 Task: Add a signature Melinda Young containing With heartfelt thanks and warm wishes, Melinda Young to email address softage.6@softage.net and add a folder Life insurance
Action: Mouse moved to (146, 137)
Screenshot: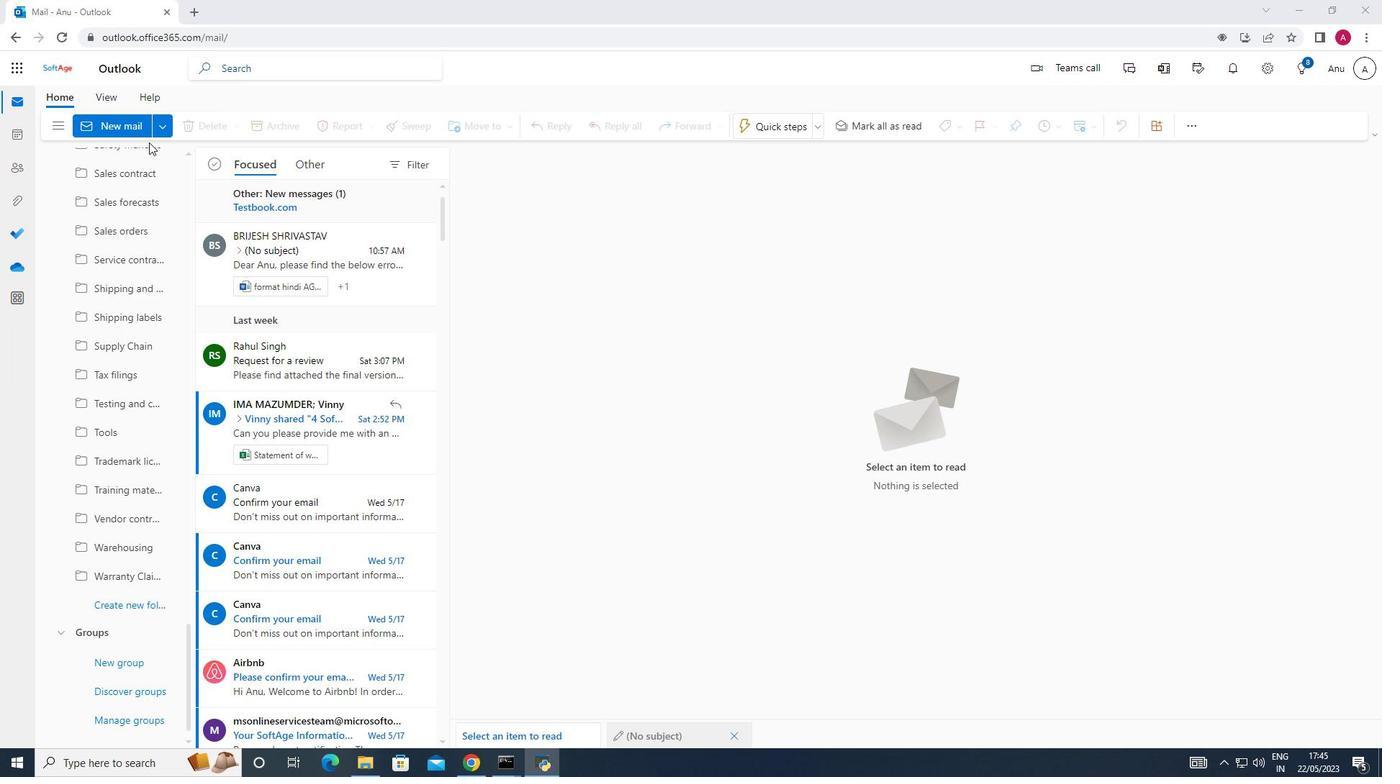 
Action: Mouse pressed left at (146, 137)
Screenshot: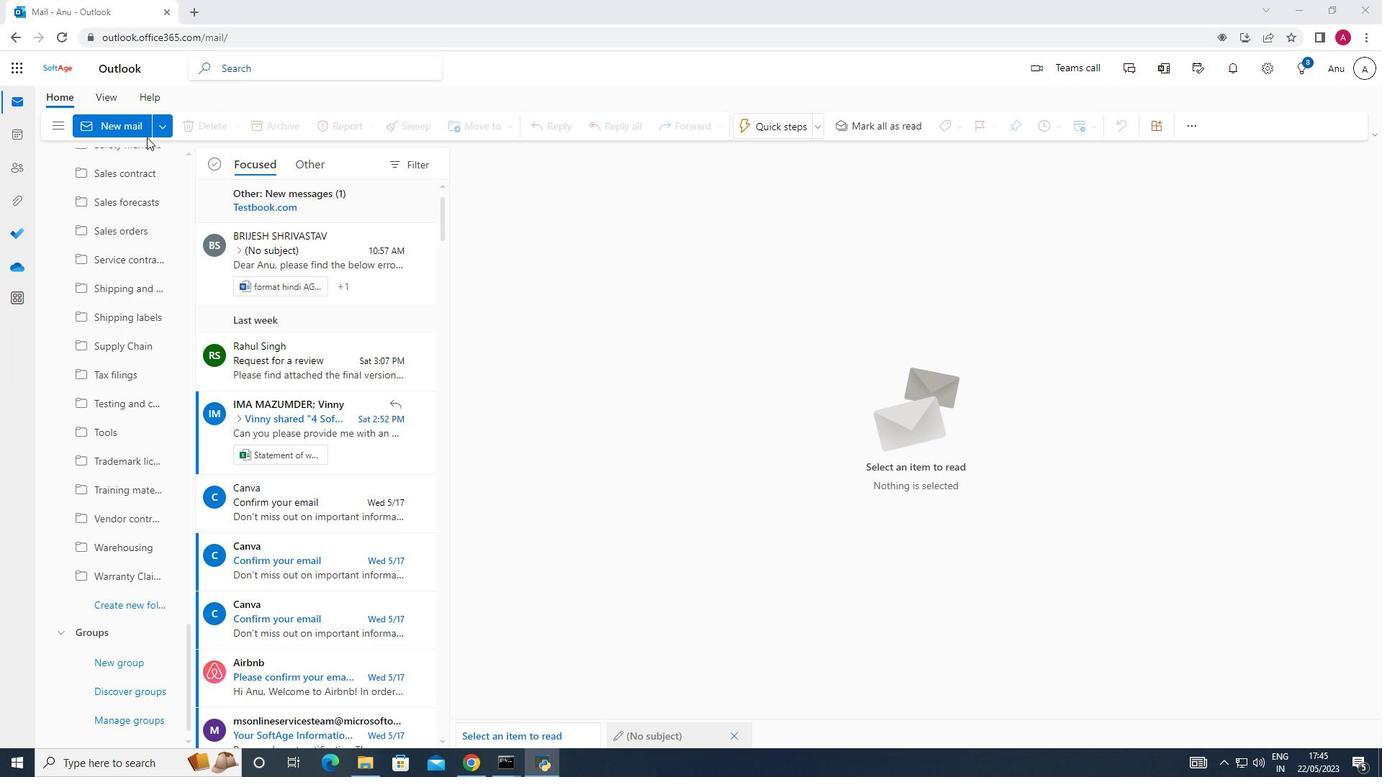 
Action: Mouse moved to (912, 131)
Screenshot: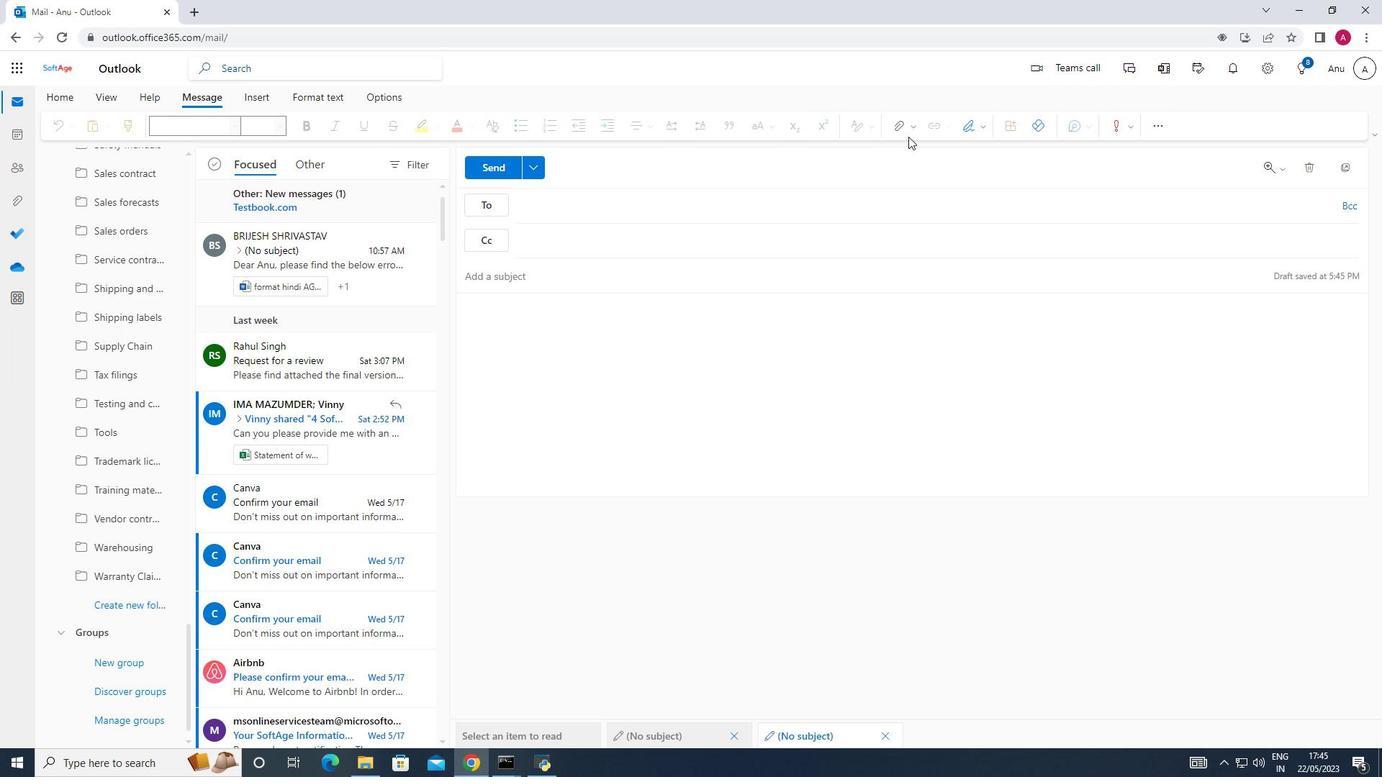 
Action: Mouse pressed left at (912, 131)
Screenshot: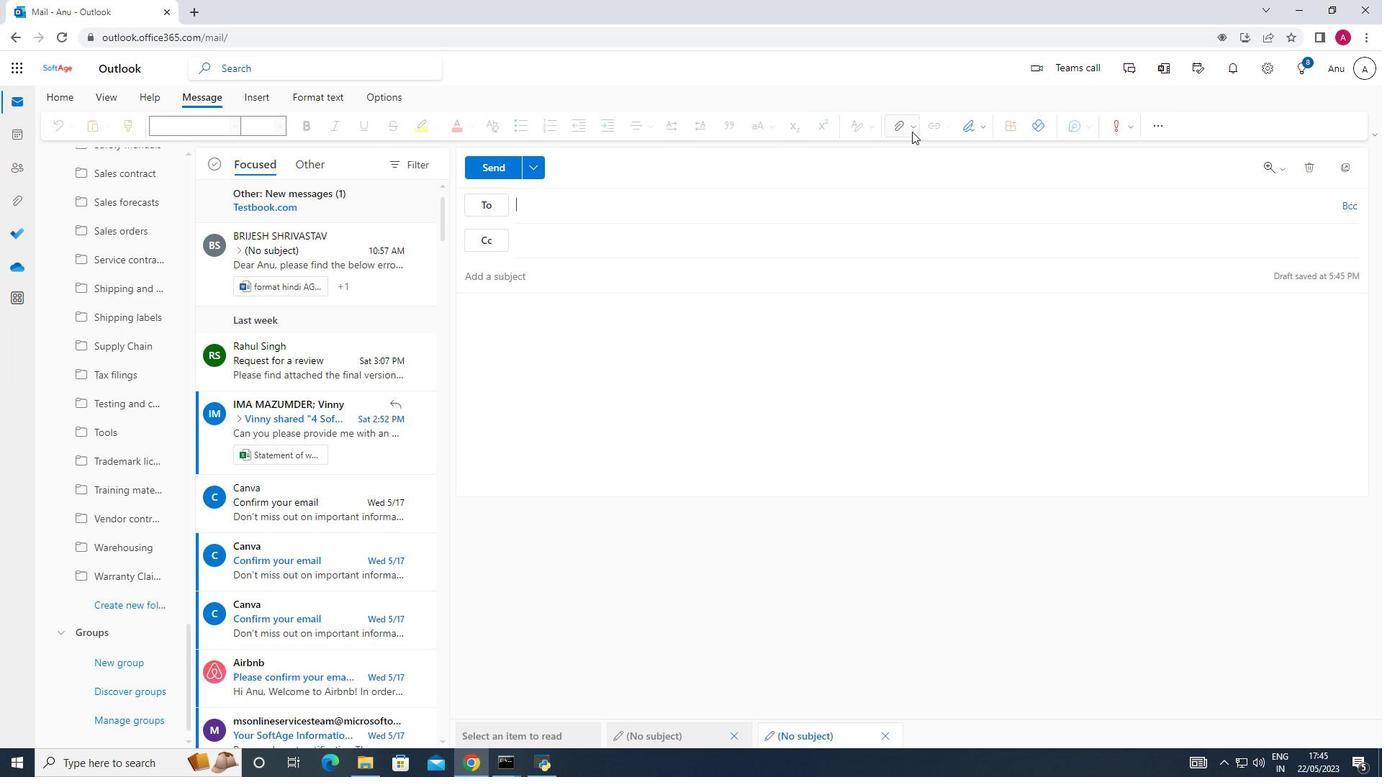 
Action: Mouse moved to (980, 129)
Screenshot: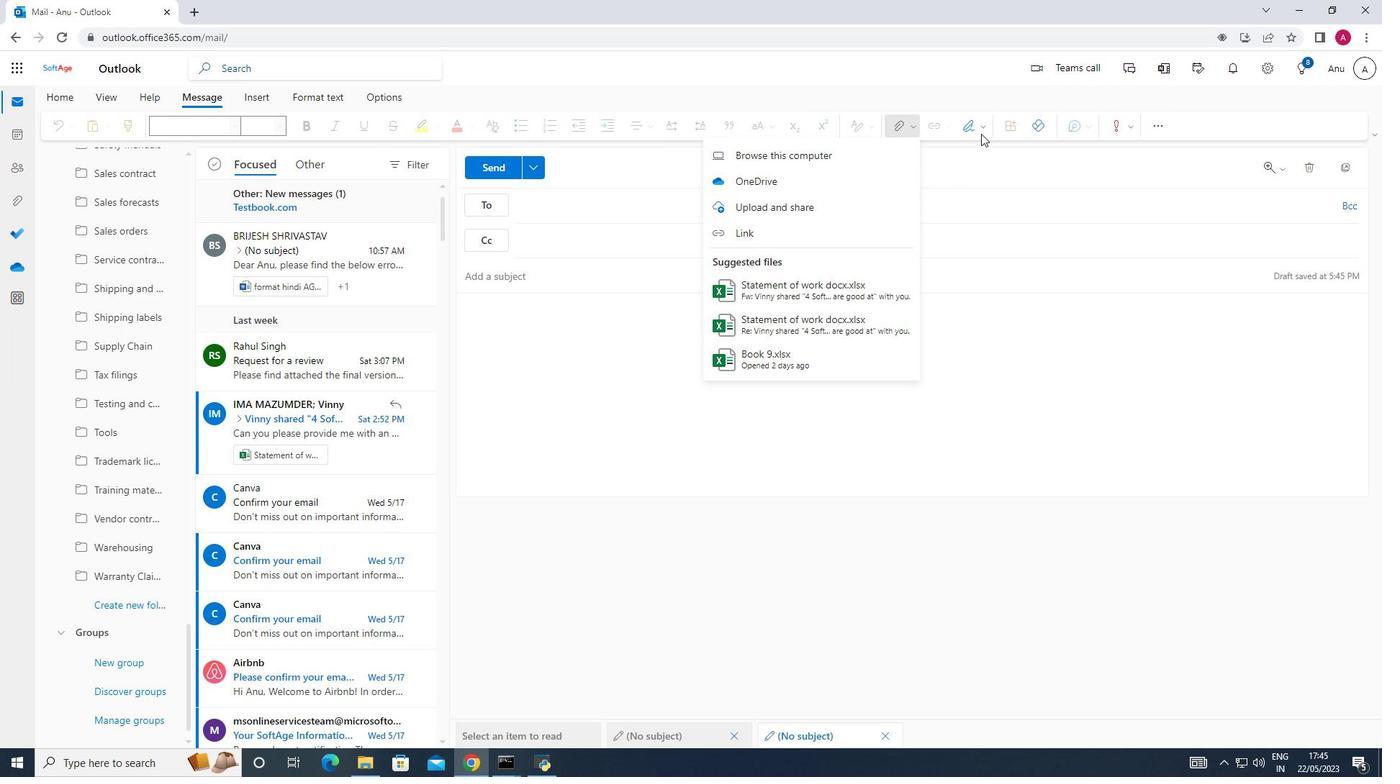 
Action: Mouse pressed left at (980, 129)
Screenshot: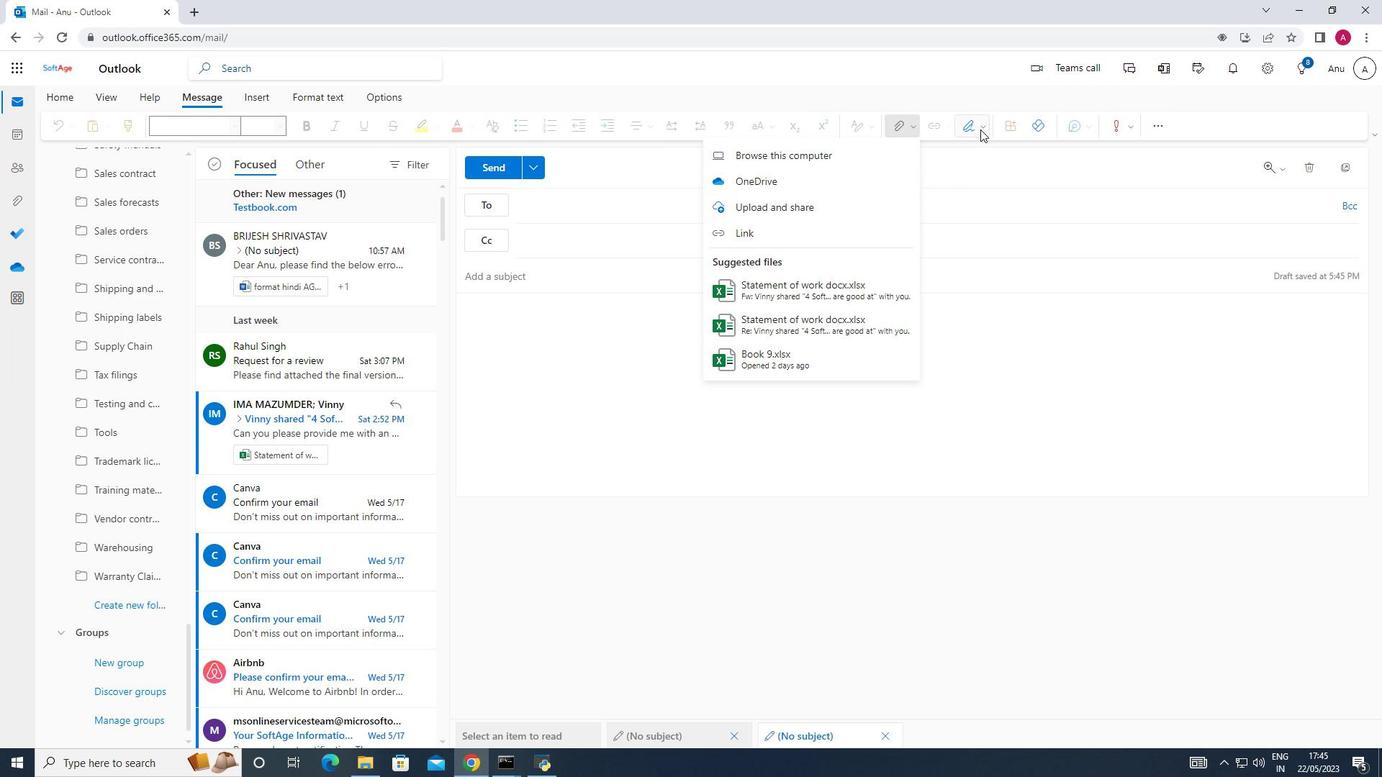 
Action: Mouse moved to (953, 190)
Screenshot: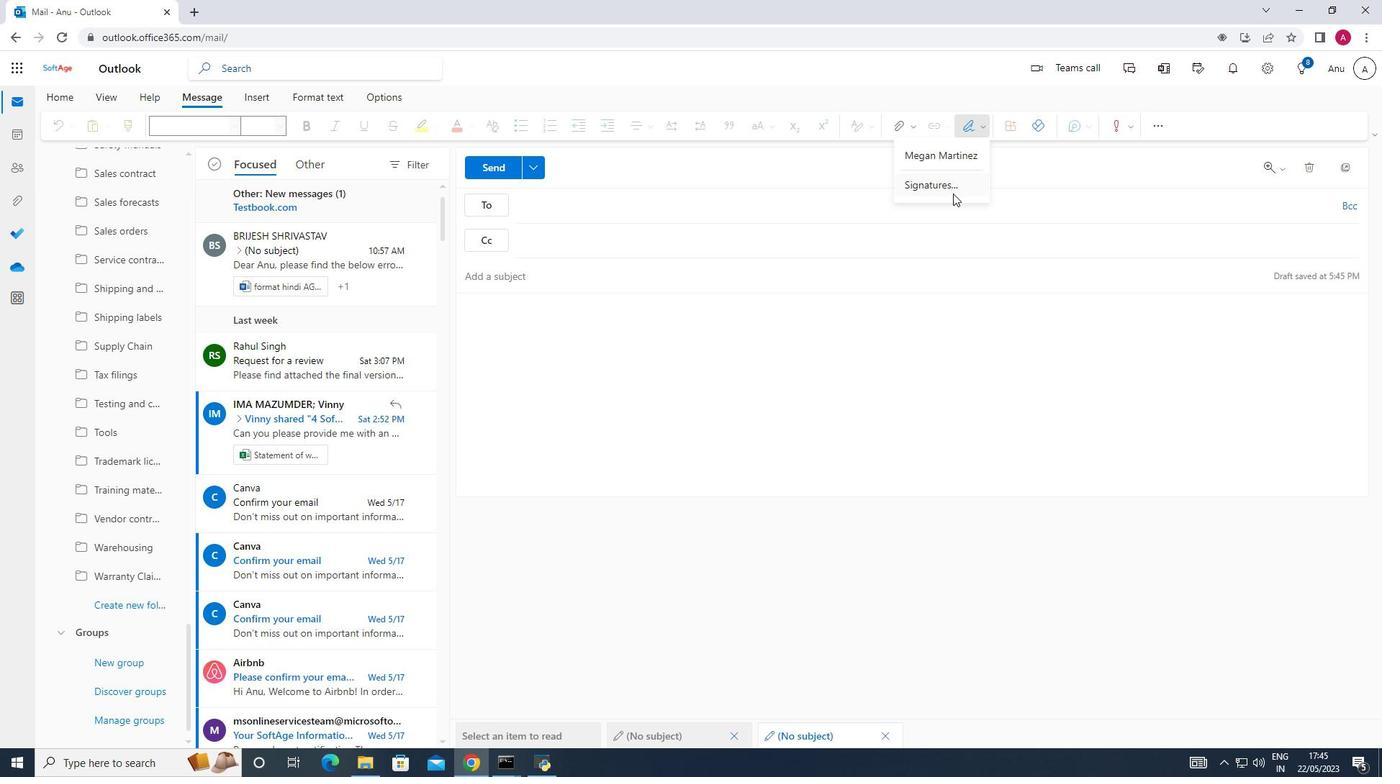 
Action: Mouse pressed left at (953, 190)
Screenshot: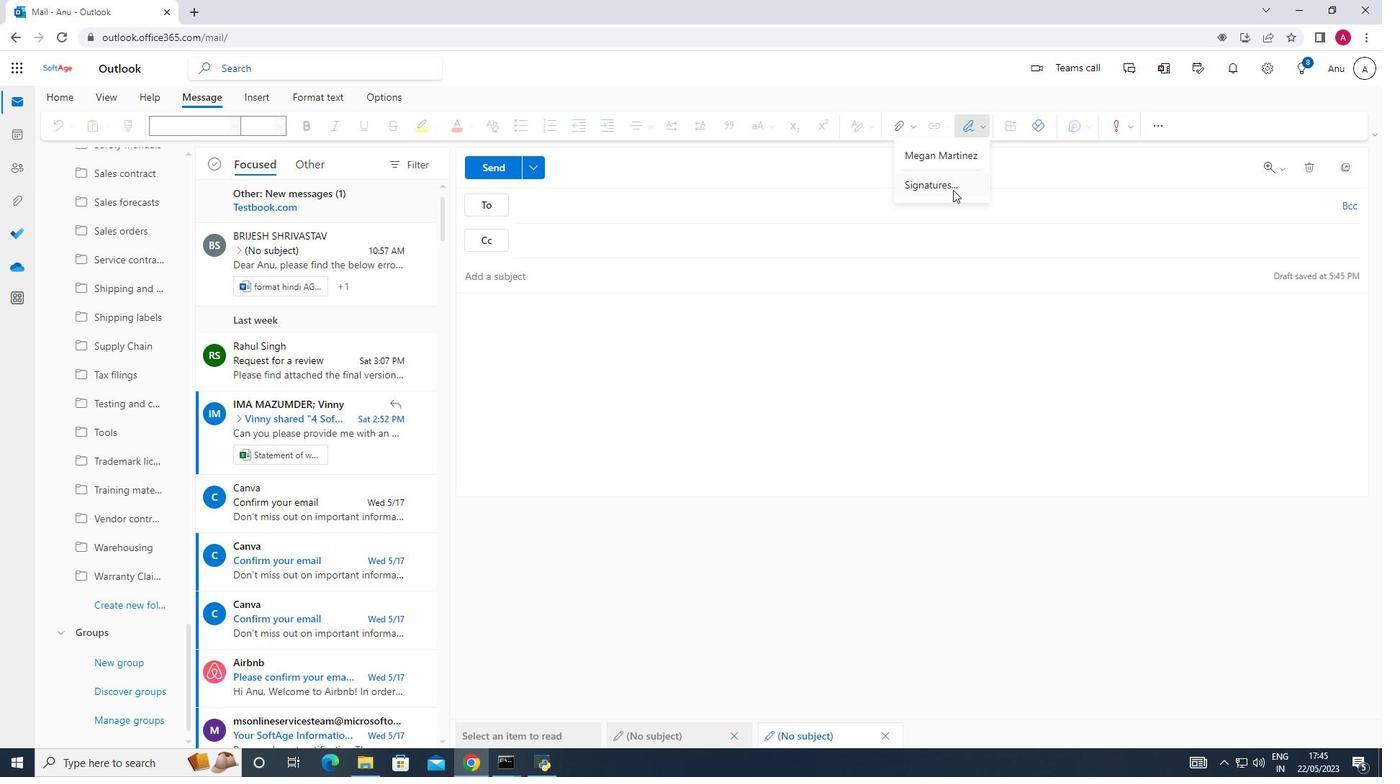 
Action: Mouse moved to (975, 233)
Screenshot: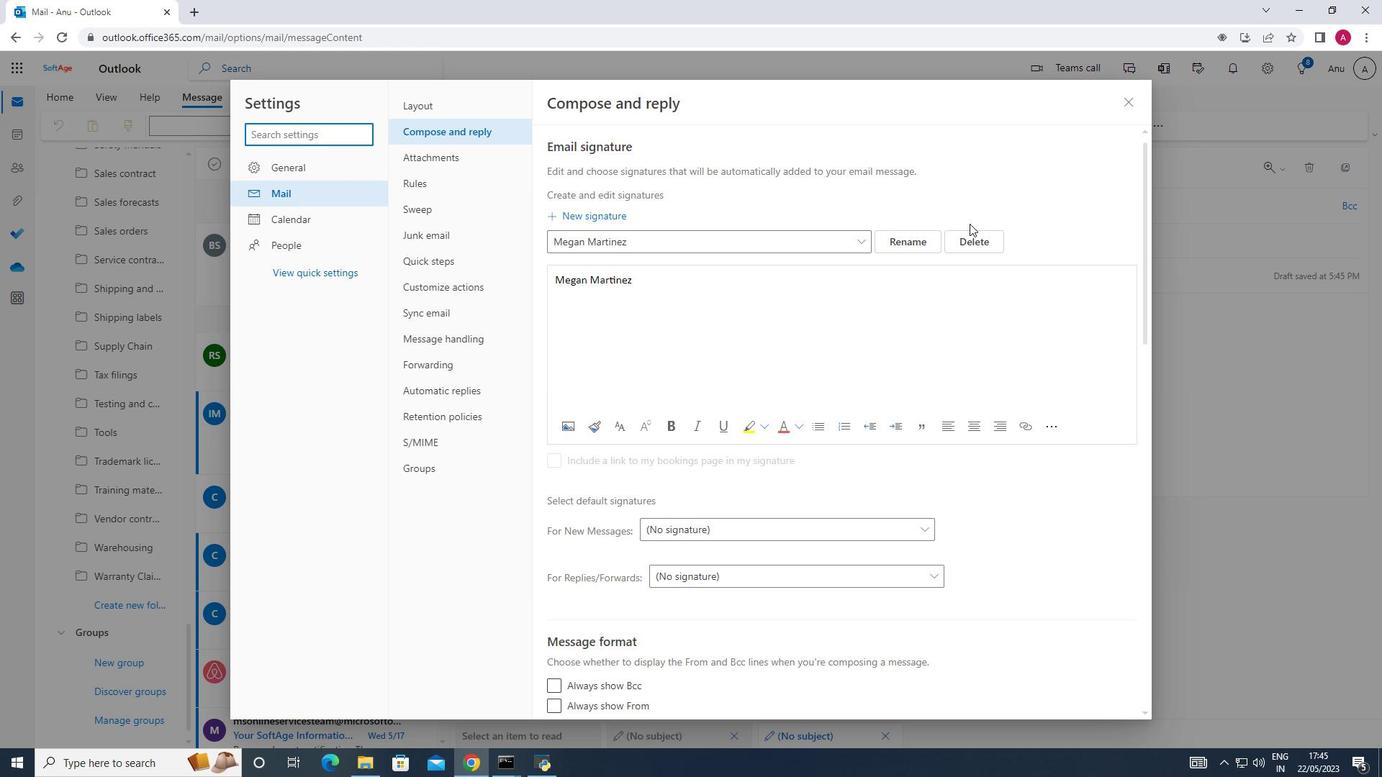 
Action: Mouse pressed left at (975, 233)
Screenshot: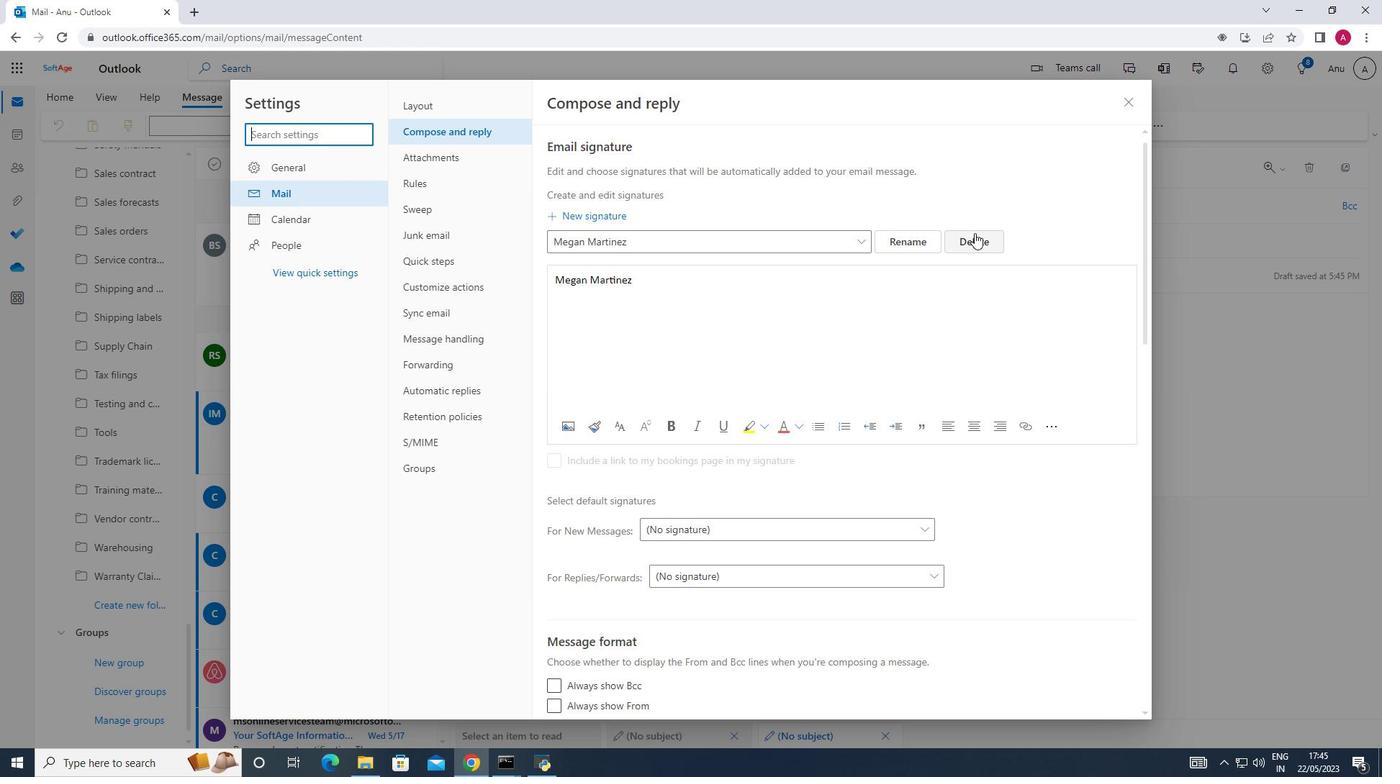 
Action: Mouse moved to (576, 244)
Screenshot: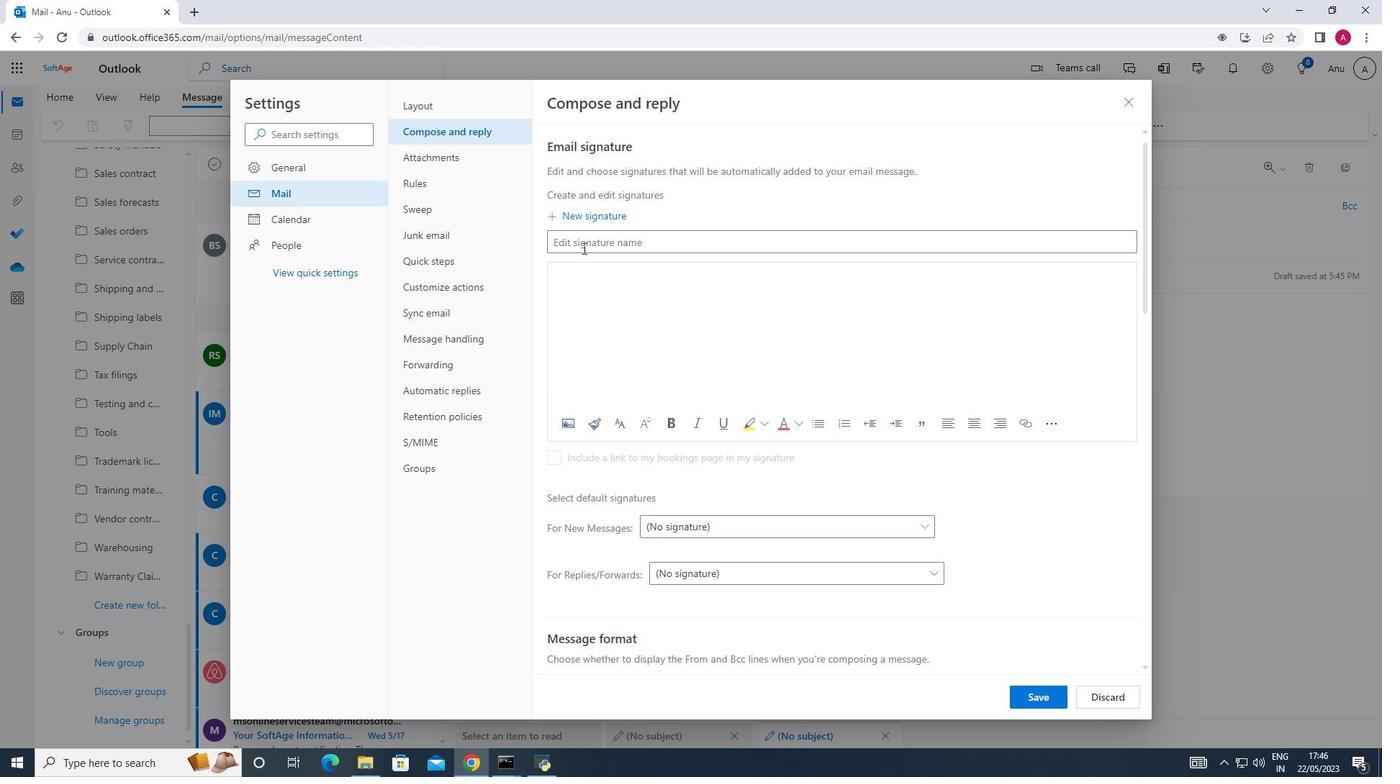 
Action: Mouse pressed left at (576, 244)
Screenshot: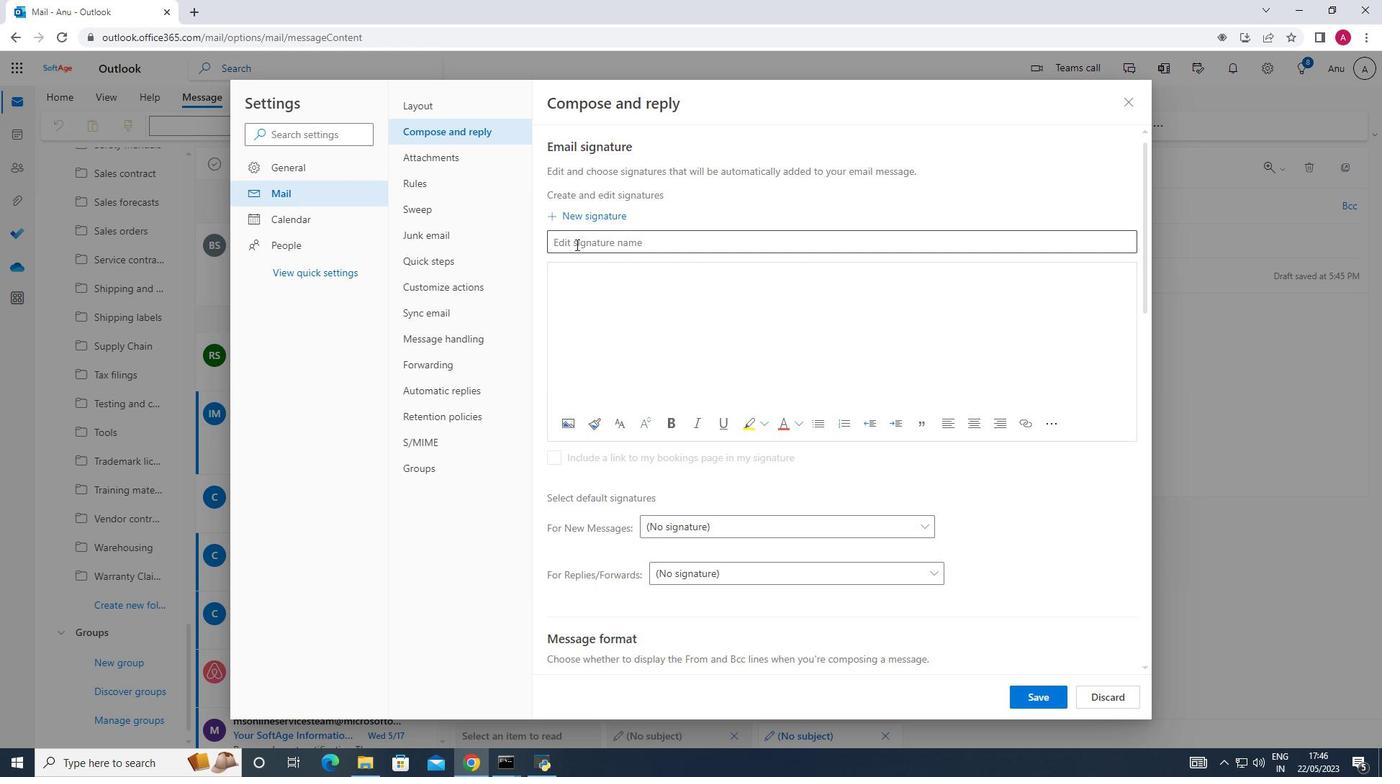 
Action: Key pressed <Key.shift_r>Melinda<Key.space><Key.shift>Young
Screenshot: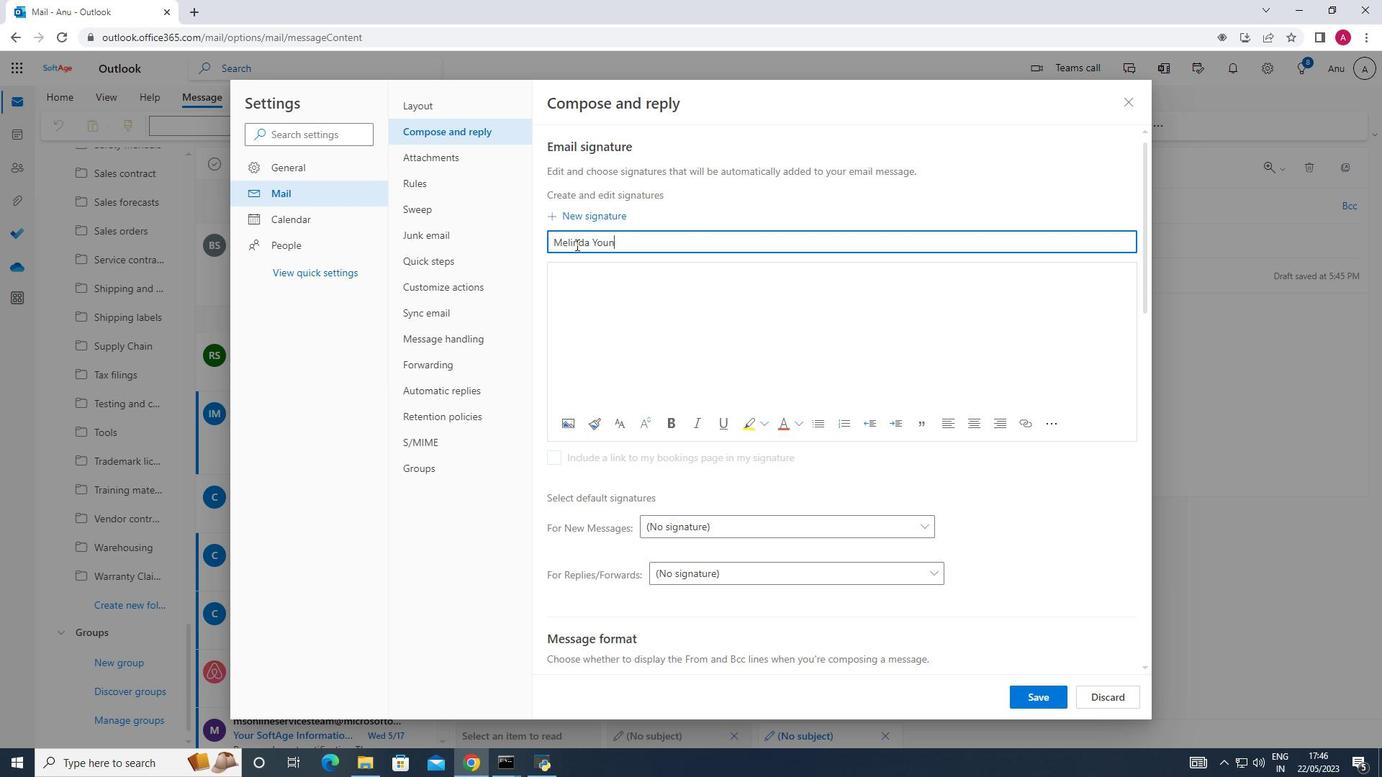 
Action: Mouse moved to (565, 270)
Screenshot: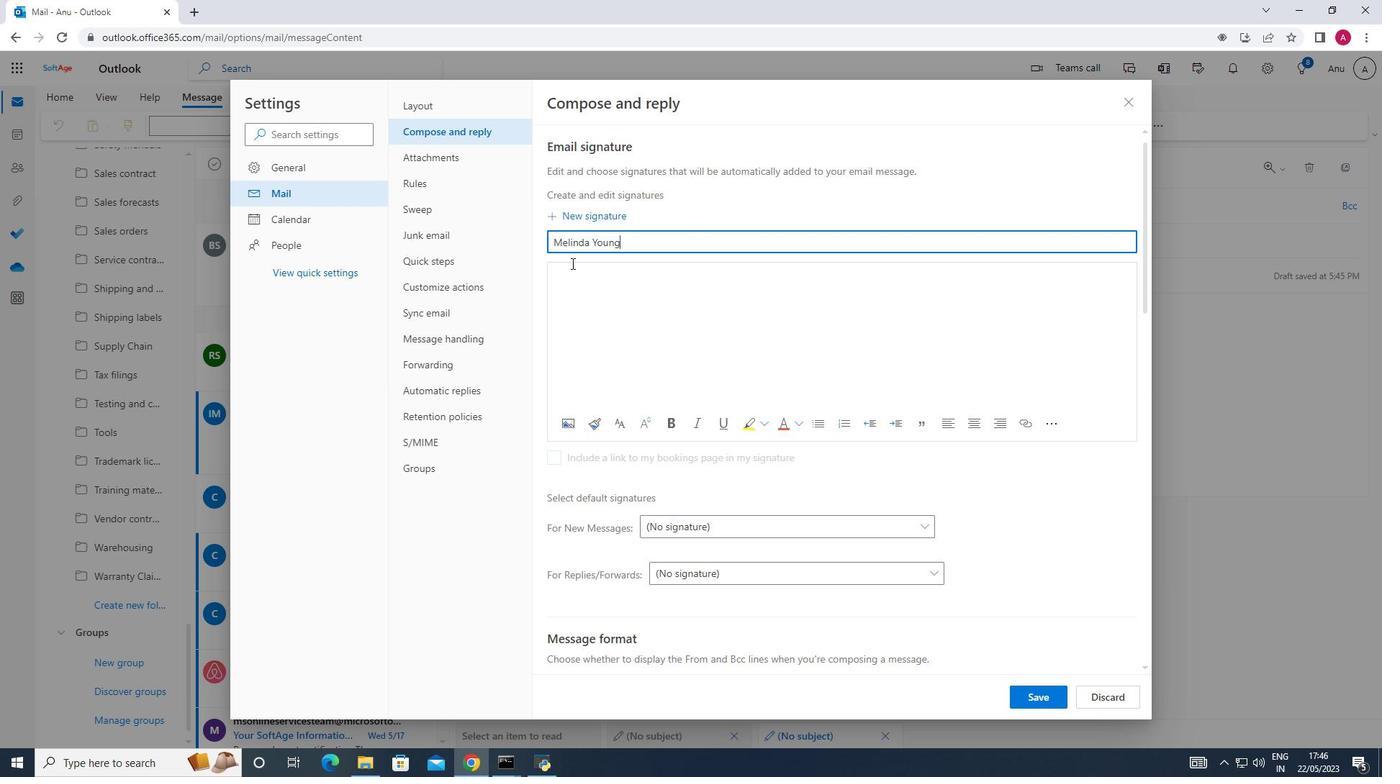 
Action: Mouse pressed left at (565, 270)
Screenshot: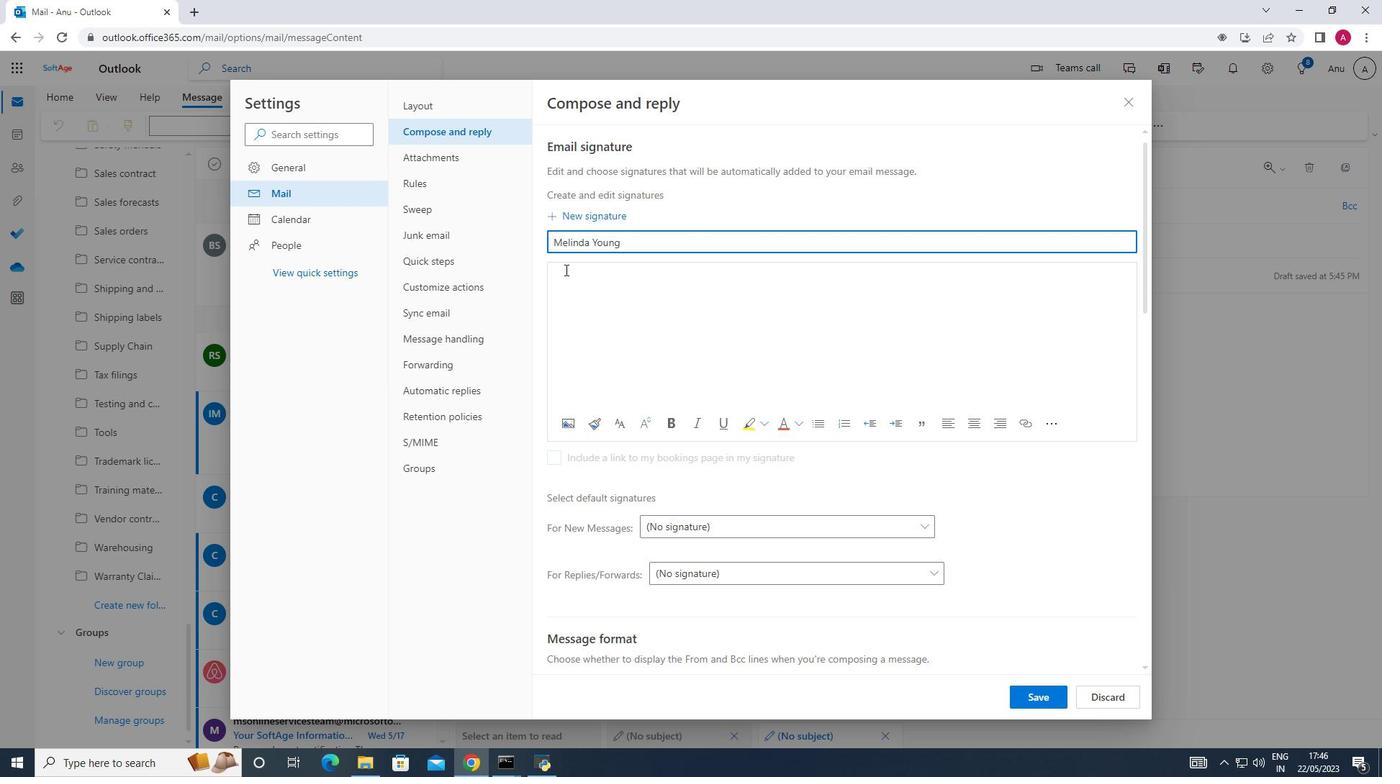 
Action: Key pressed <Key.shift_r>Melinda<Key.space><Key.shift_r><Key.shift_r><Key.shift_r><Key.shift_r><Key.shift_r><Key.shift_r><Key.shift_r><Key.shift_r><Key.shift_r><Key.shift_r><Key.shift_r><Key.shift_r><Key.shift_r><Key.shift_r><Key.shift_r><Key.shift_r><Key.shift_r><Key.shift_r><Key.shift_r><Key.shift_r><Key.shift_r><Key.shift_r><Key.shift_r><Key.shift_r><Key.shift_r>Young
Screenshot: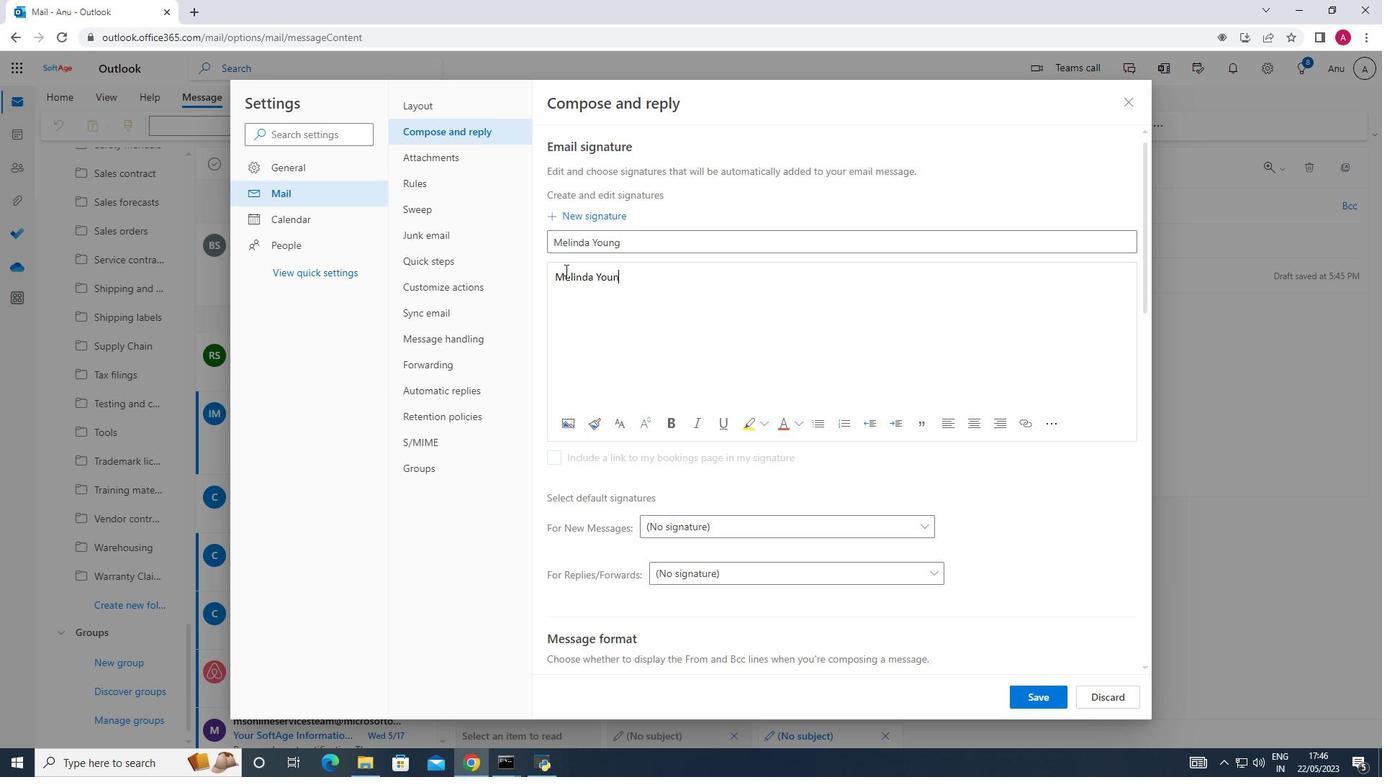 
Action: Mouse moved to (1029, 699)
Screenshot: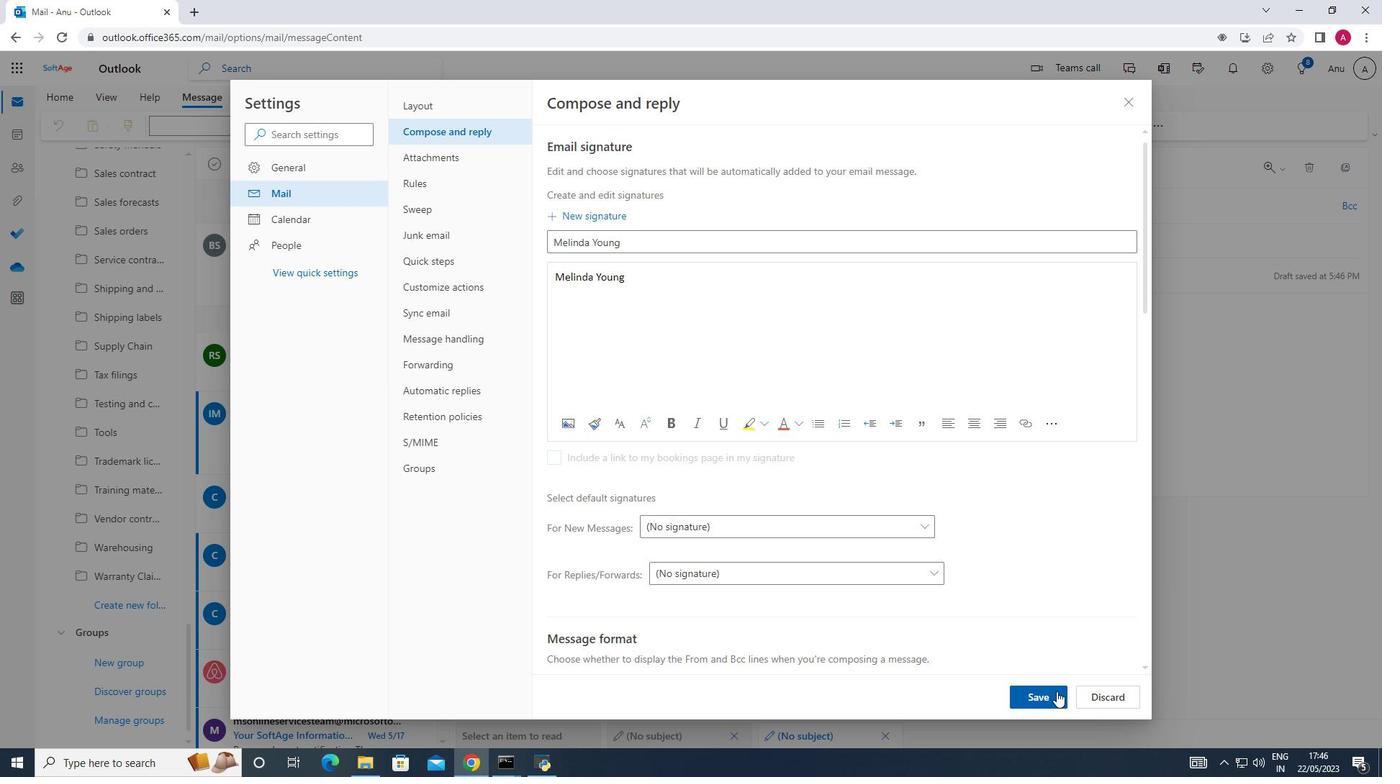 
Action: Mouse pressed left at (1029, 699)
Screenshot: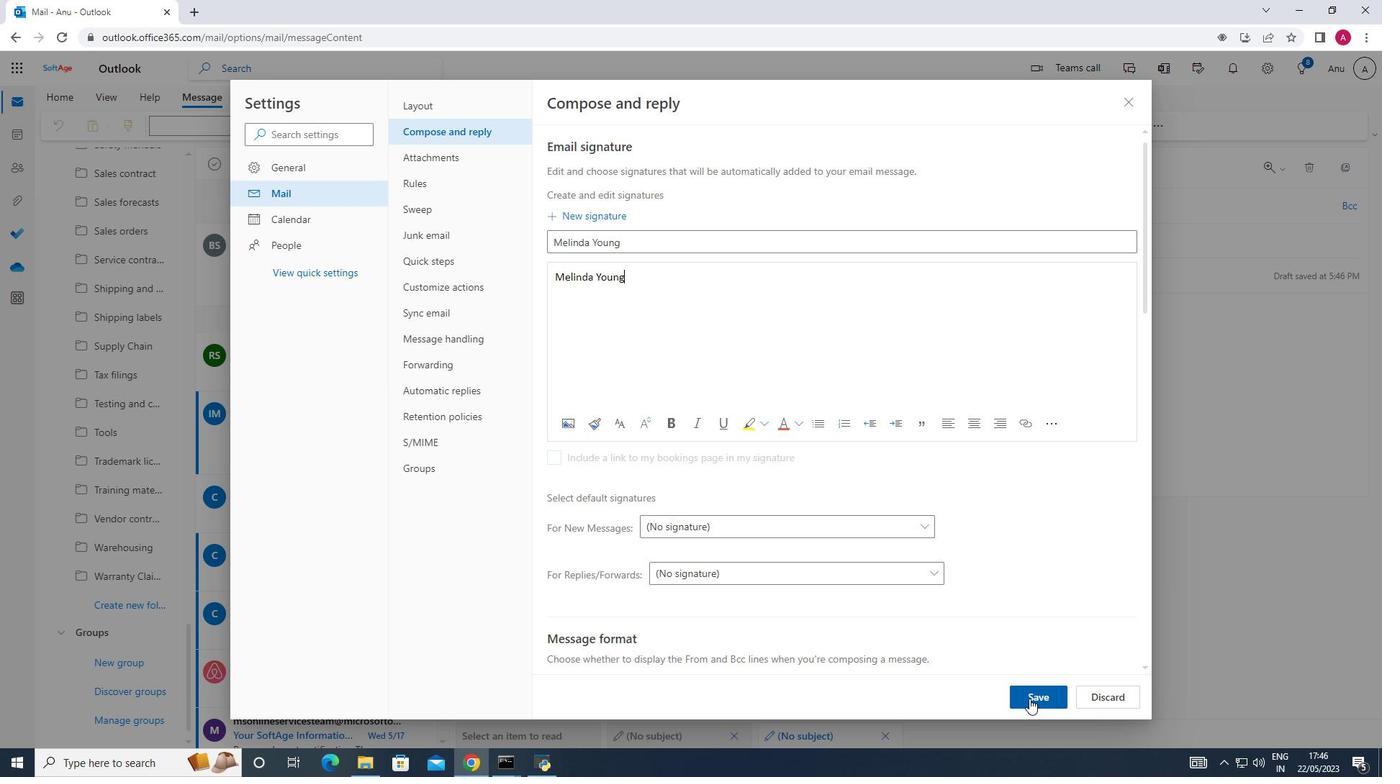 
Action: Mouse moved to (1126, 105)
Screenshot: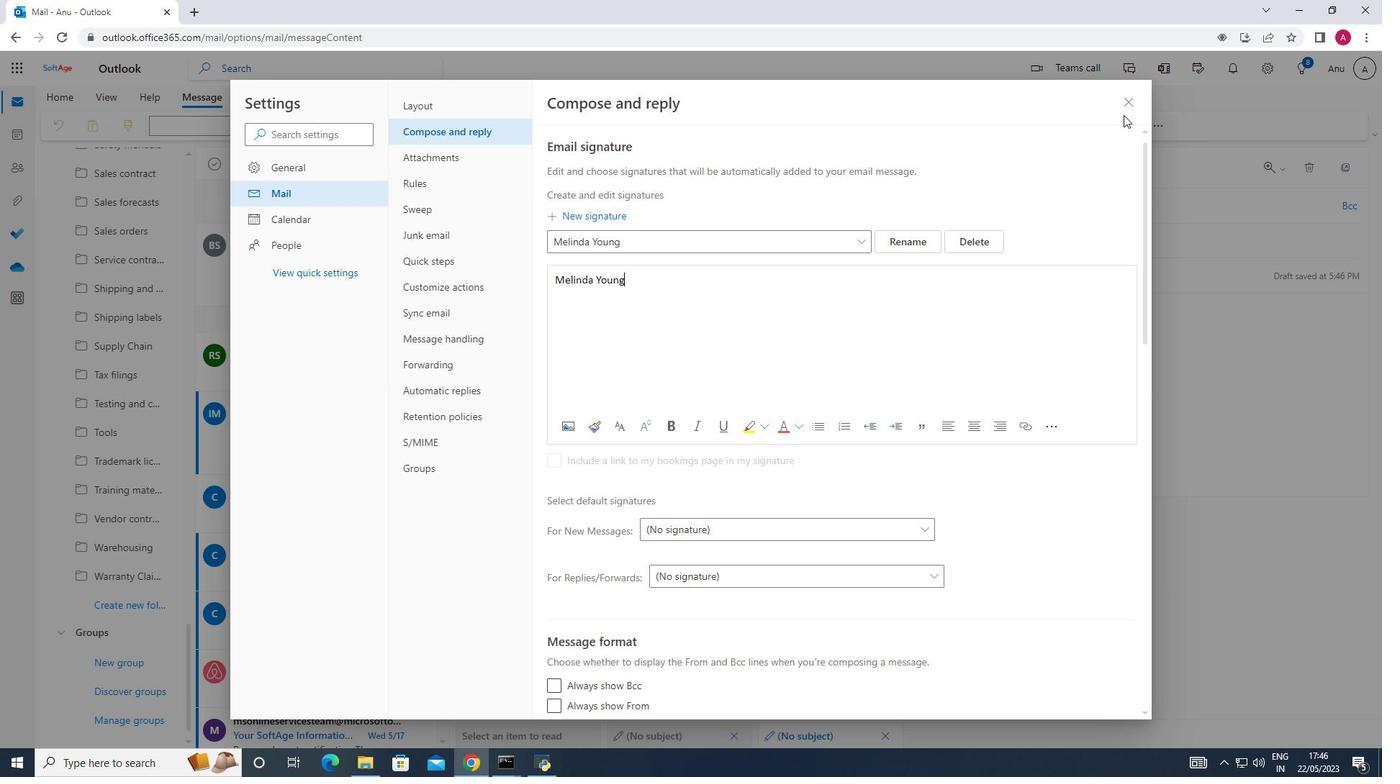 
Action: Mouse pressed left at (1126, 105)
Screenshot: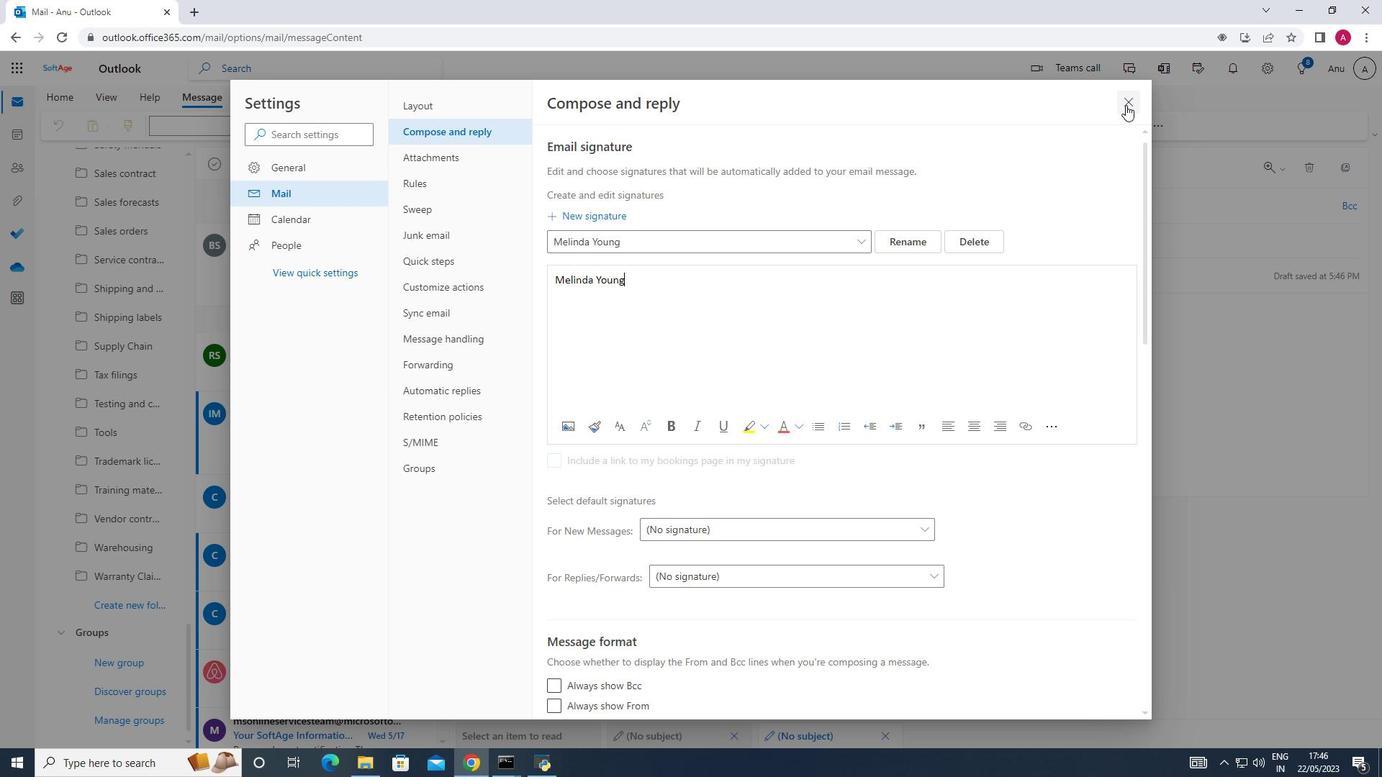 
Action: Mouse moved to (989, 128)
Screenshot: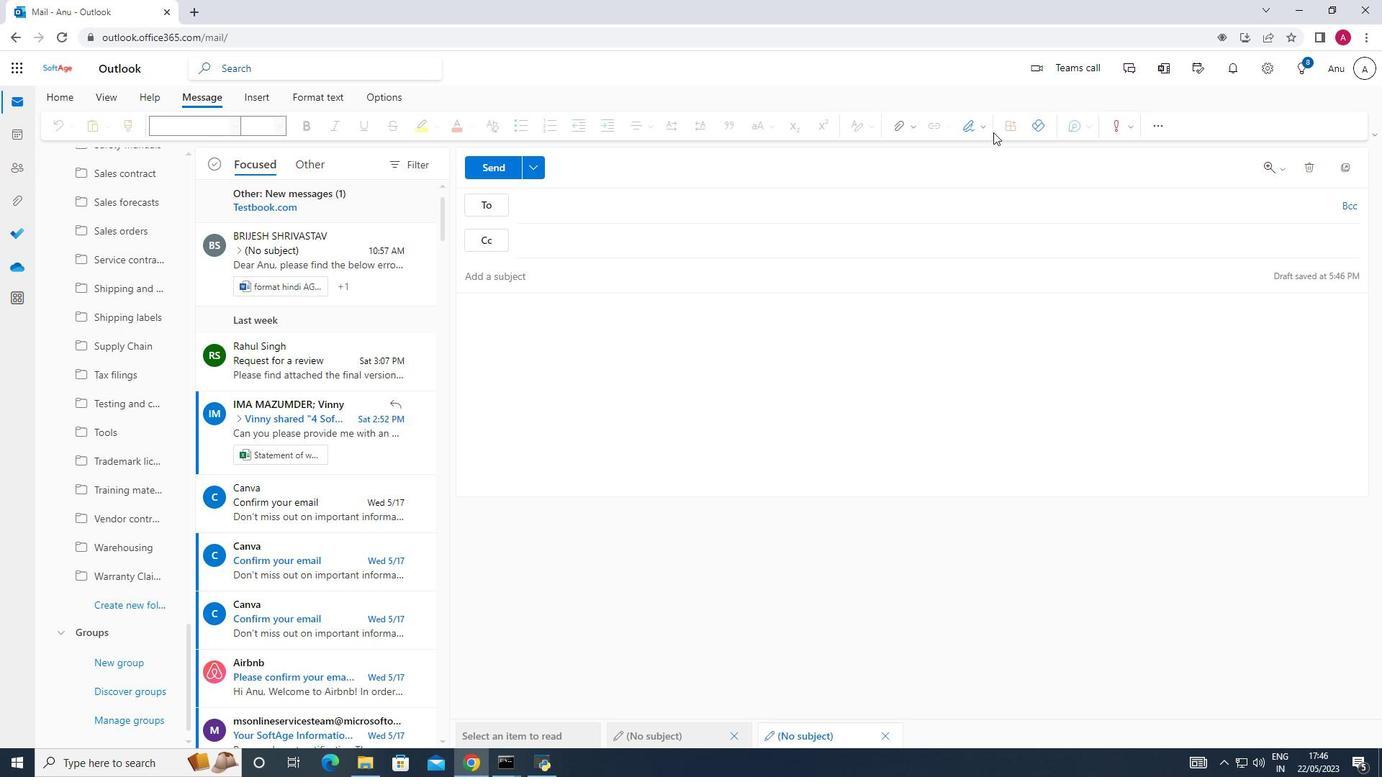 
Action: Mouse pressed left at (989, 128)
Screenshot: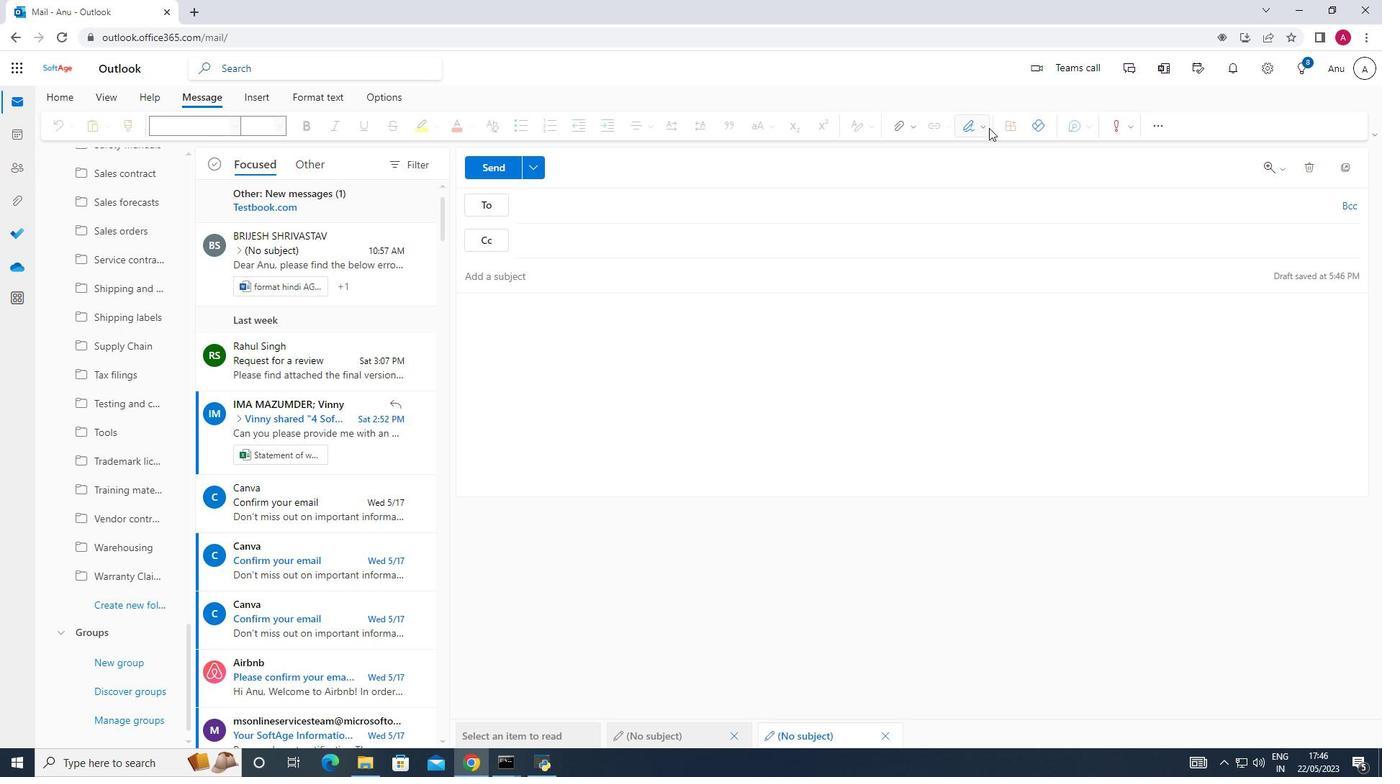 
Action: Mouse moved to (971, 149)
Screenshot: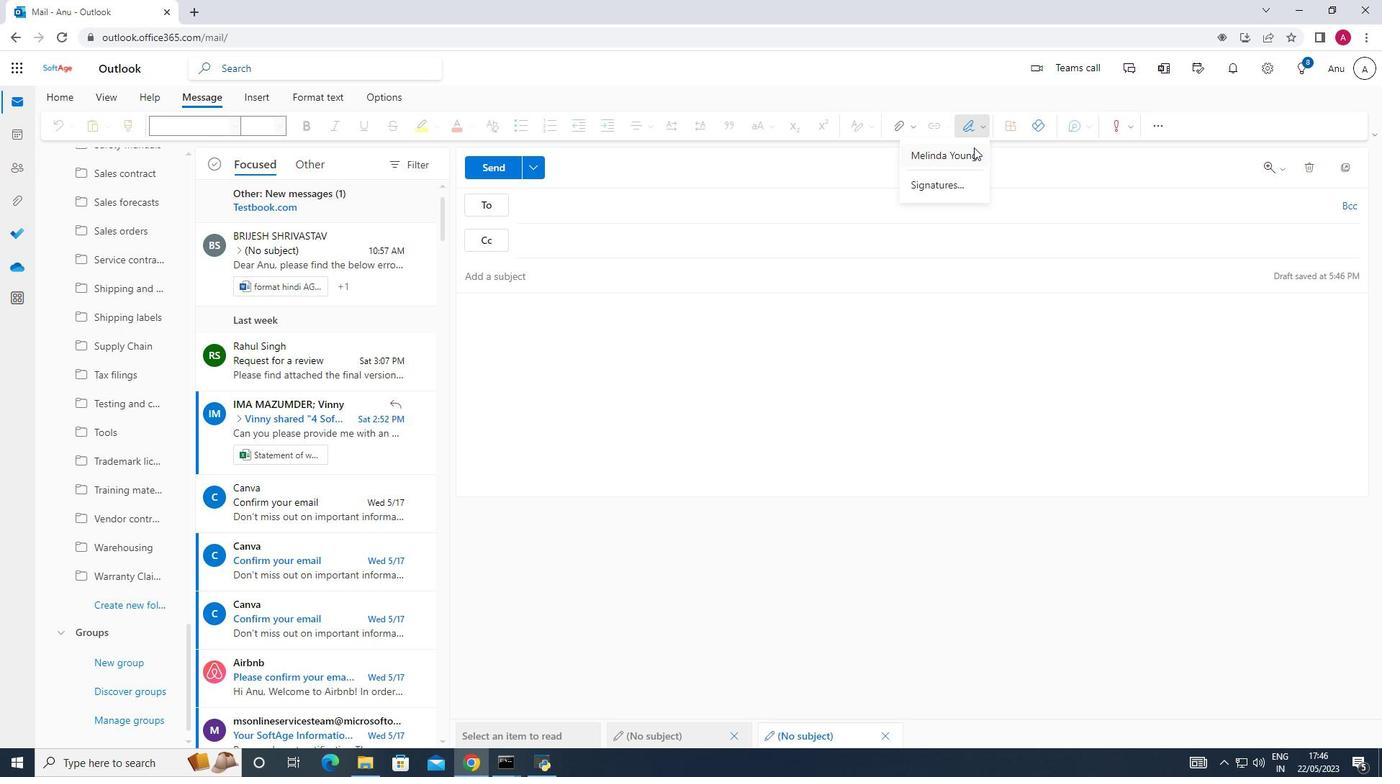 
Action: Mouse pressed left at (971, 149)
Screenshot: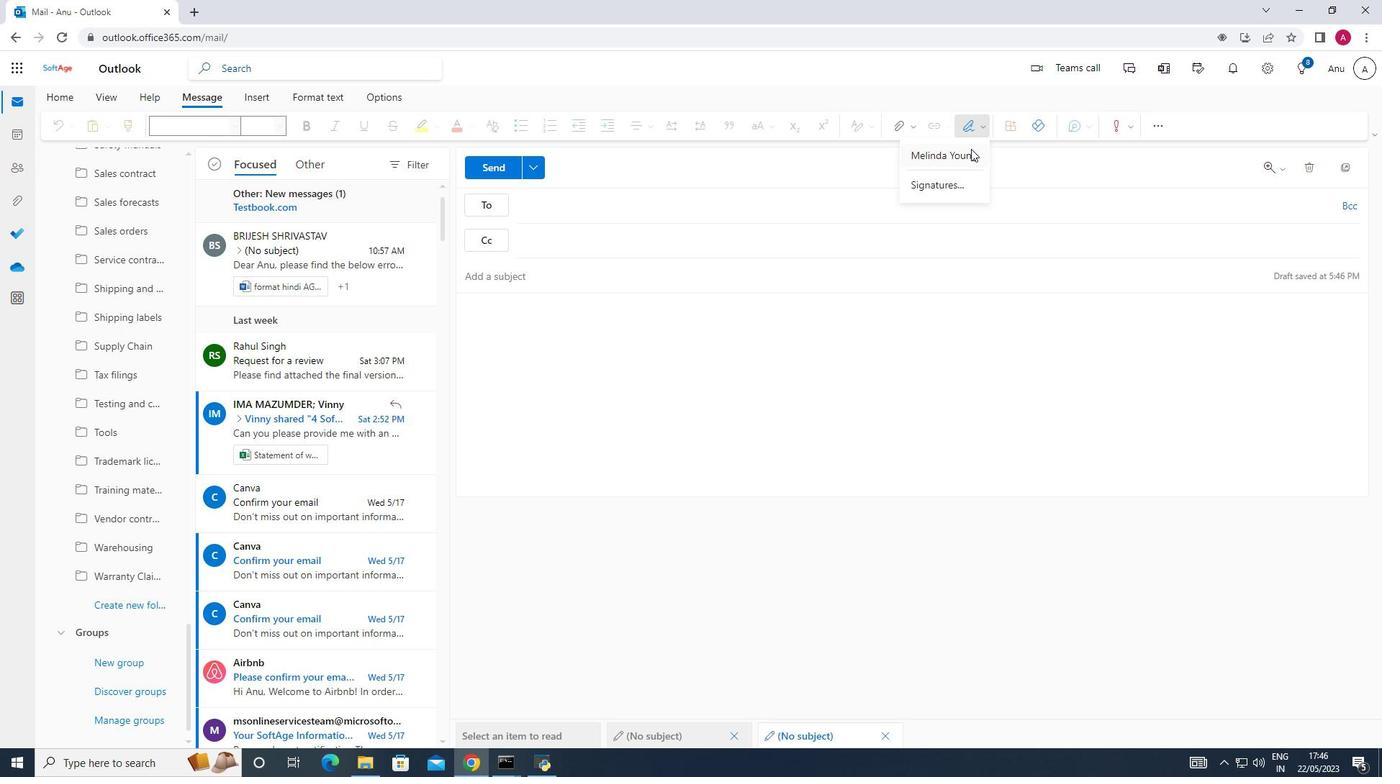 
Action: Mouse moved to (943, 174)
Screenshot: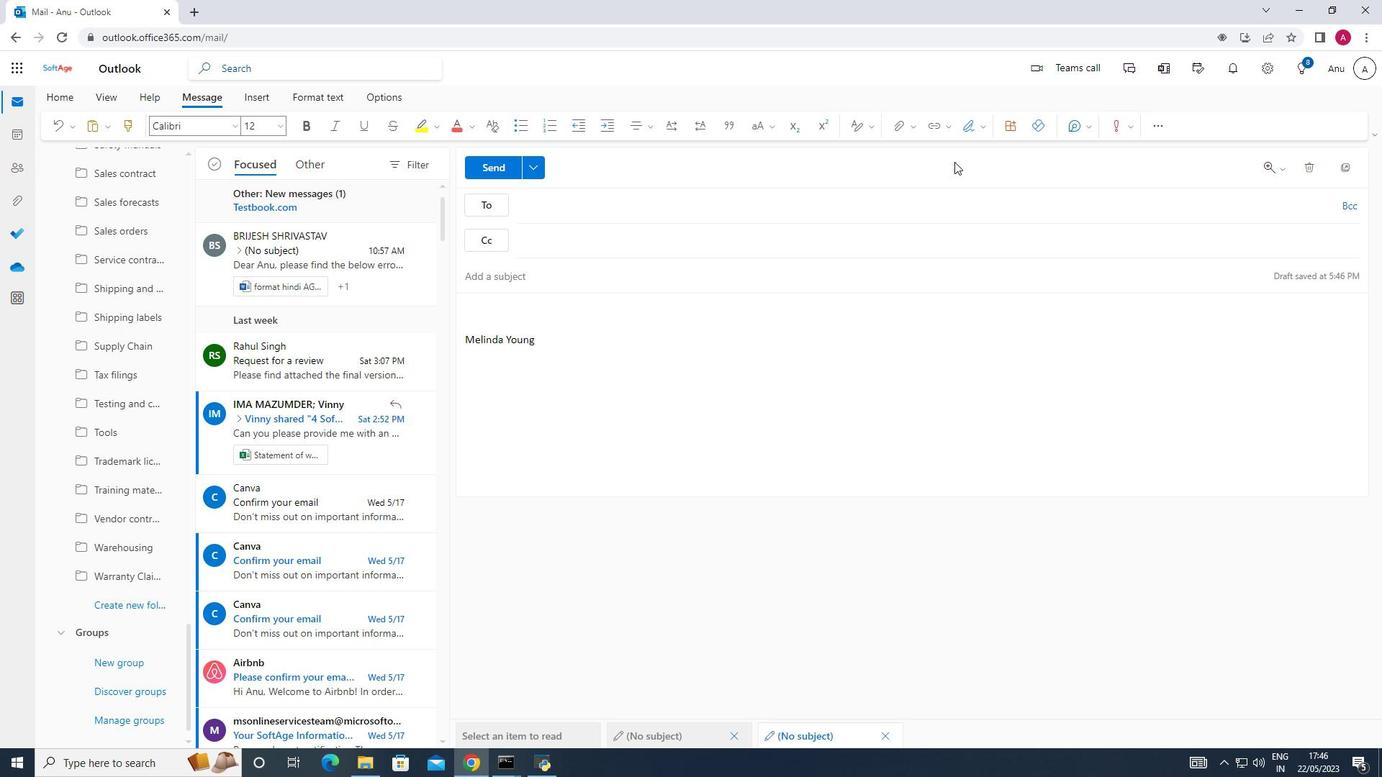
Action: Key pressed <Key.shift>Heartfelt<Key.space>thanks<Key.space>and<Key.space>warm<Key.space>wishes.
Screenshot: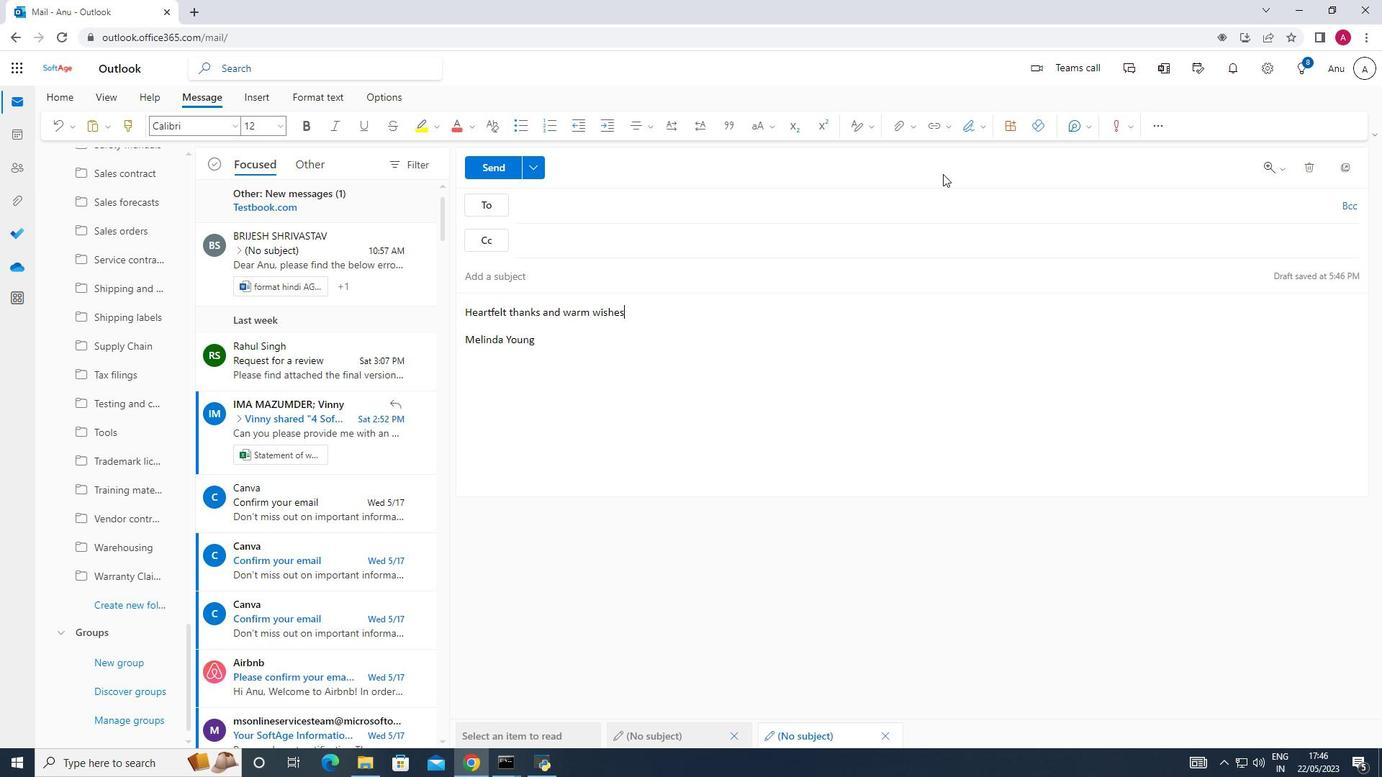 
Action: Mouse moved to (602, 213)
Screenshot: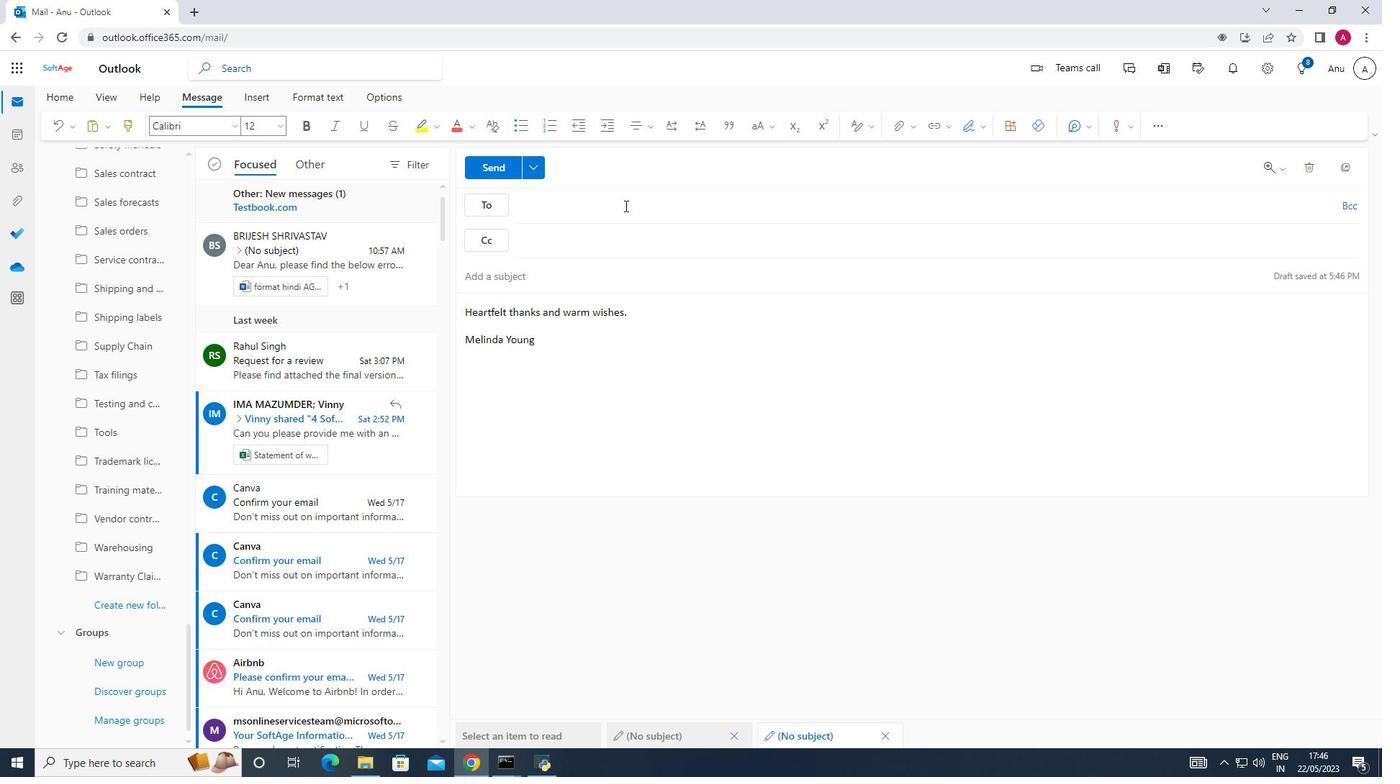 
Action: Mouse pressed left at (602, 213)
Screenshot: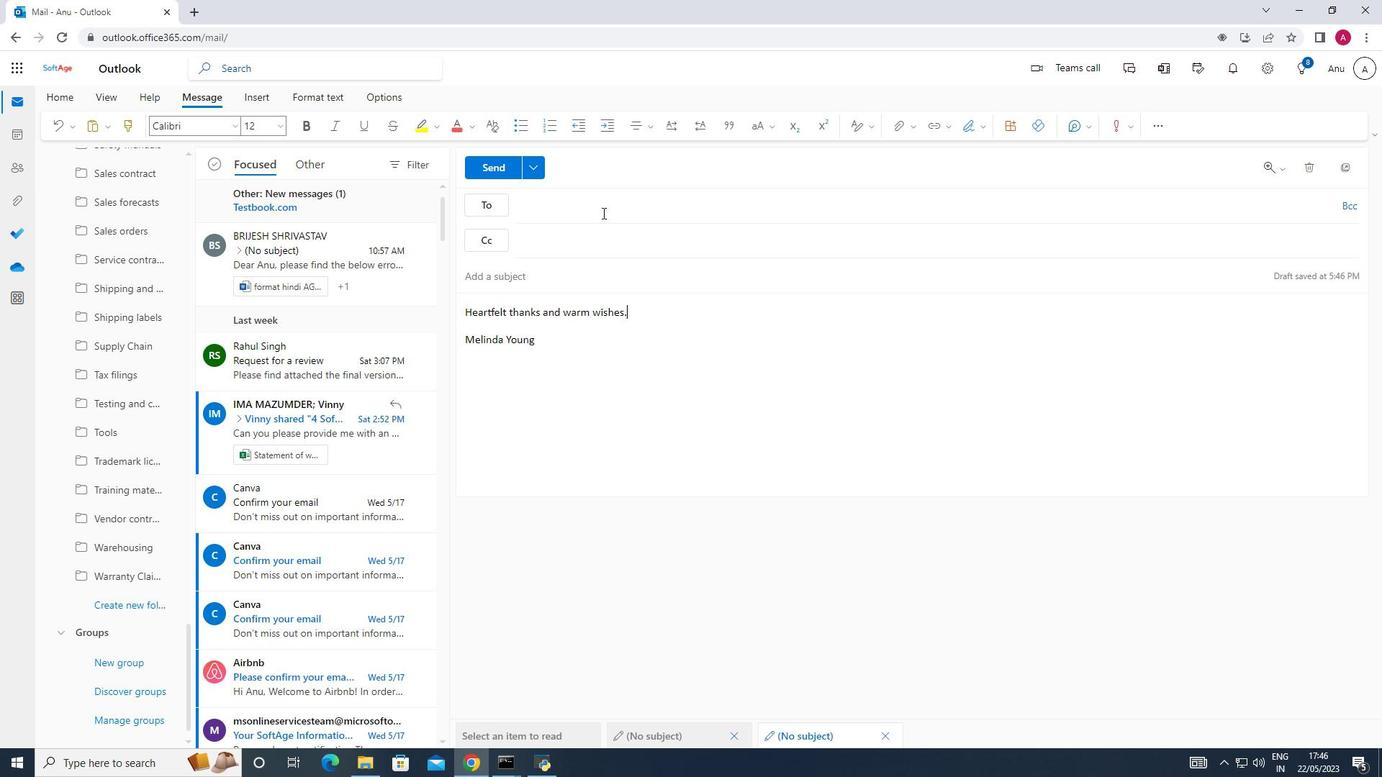 
Action: Key pressed softage.6<Key.shift>@softage.net
Screenshot: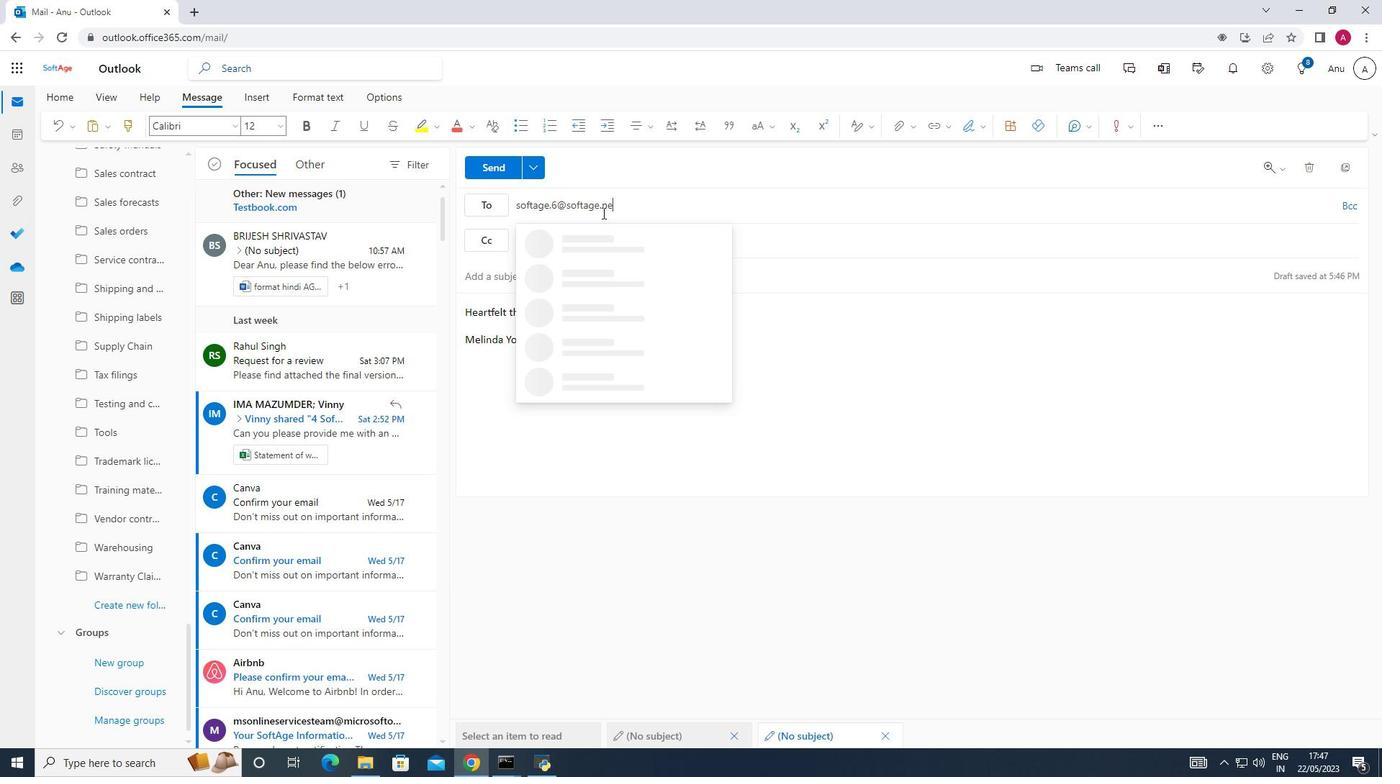 
Action: Mouse moved to (651, 237)
Screenshot: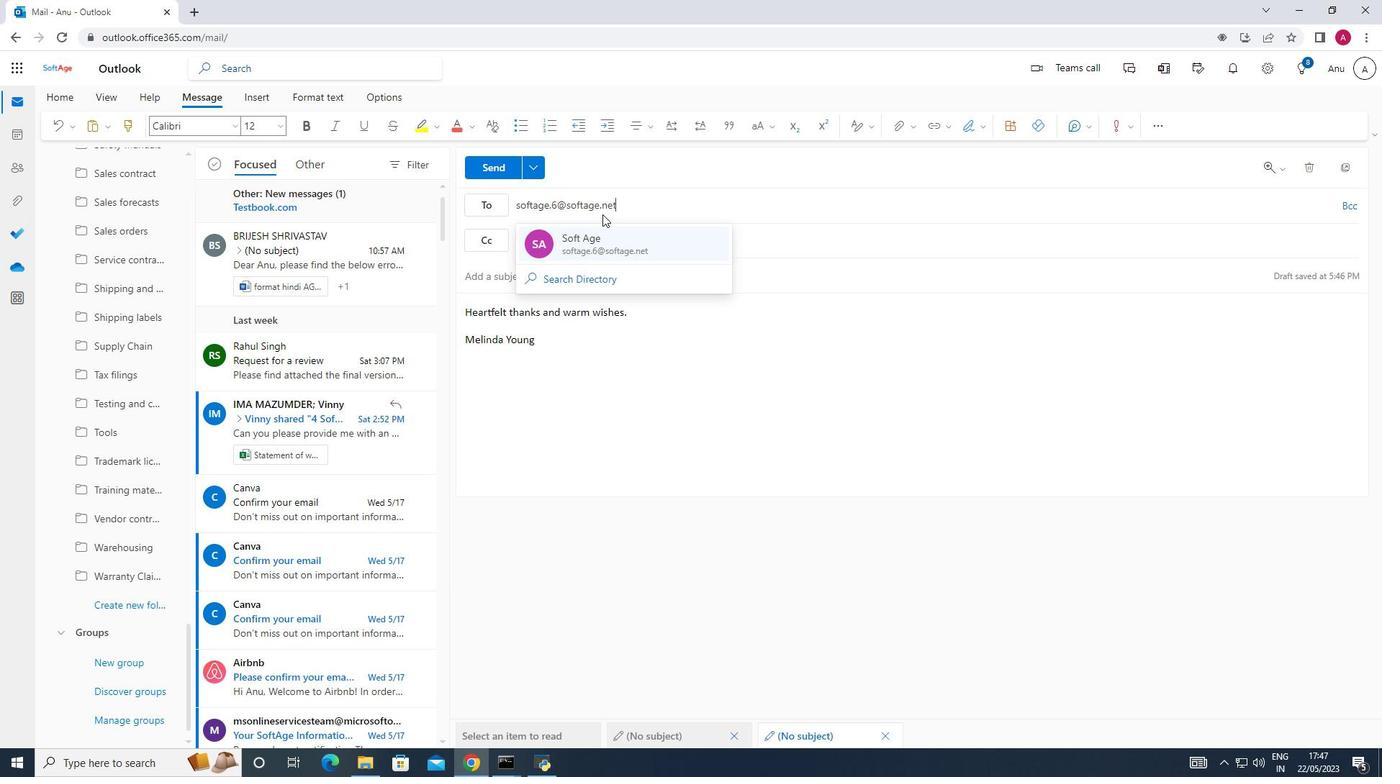 
Action: Mouse pressed left at (651, 237)
Screenshot: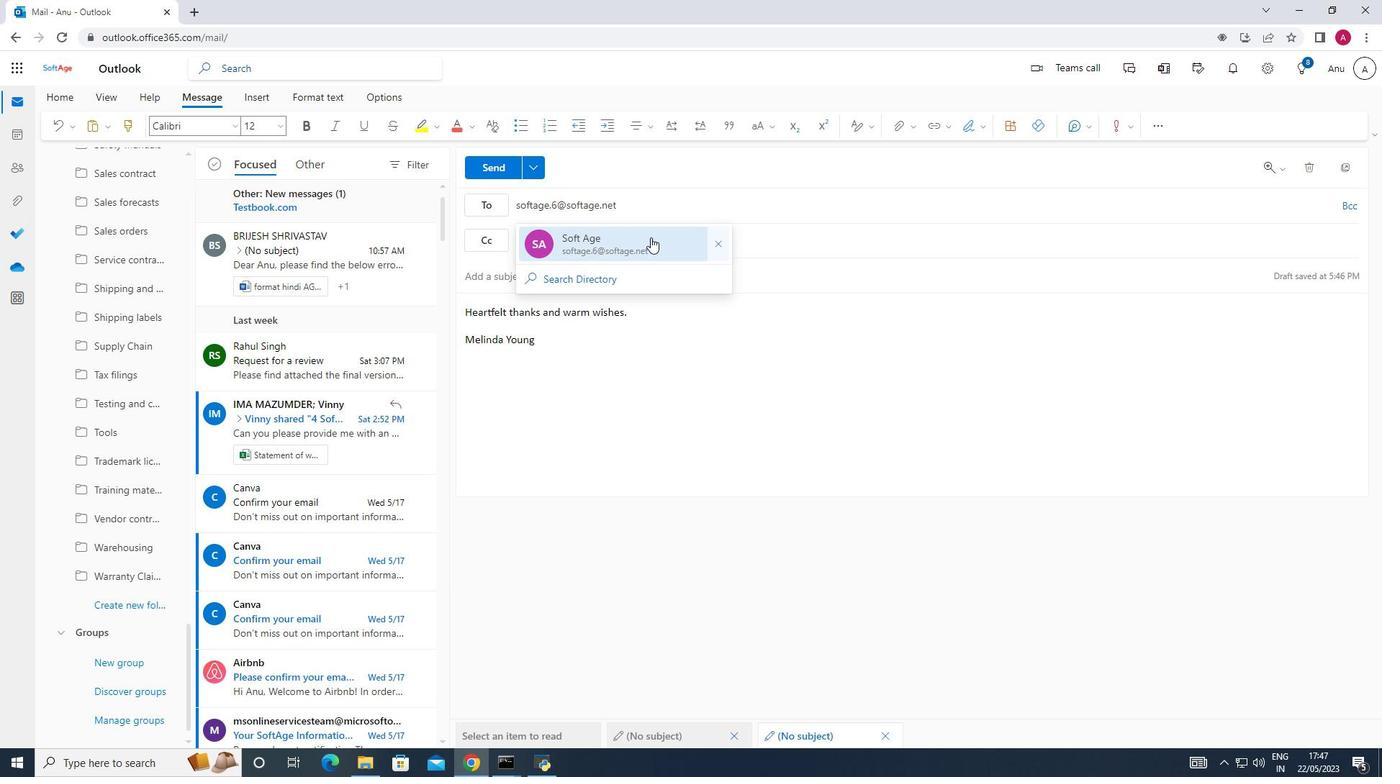 
Action: Mouse moved to (141, 605)
Screenshot: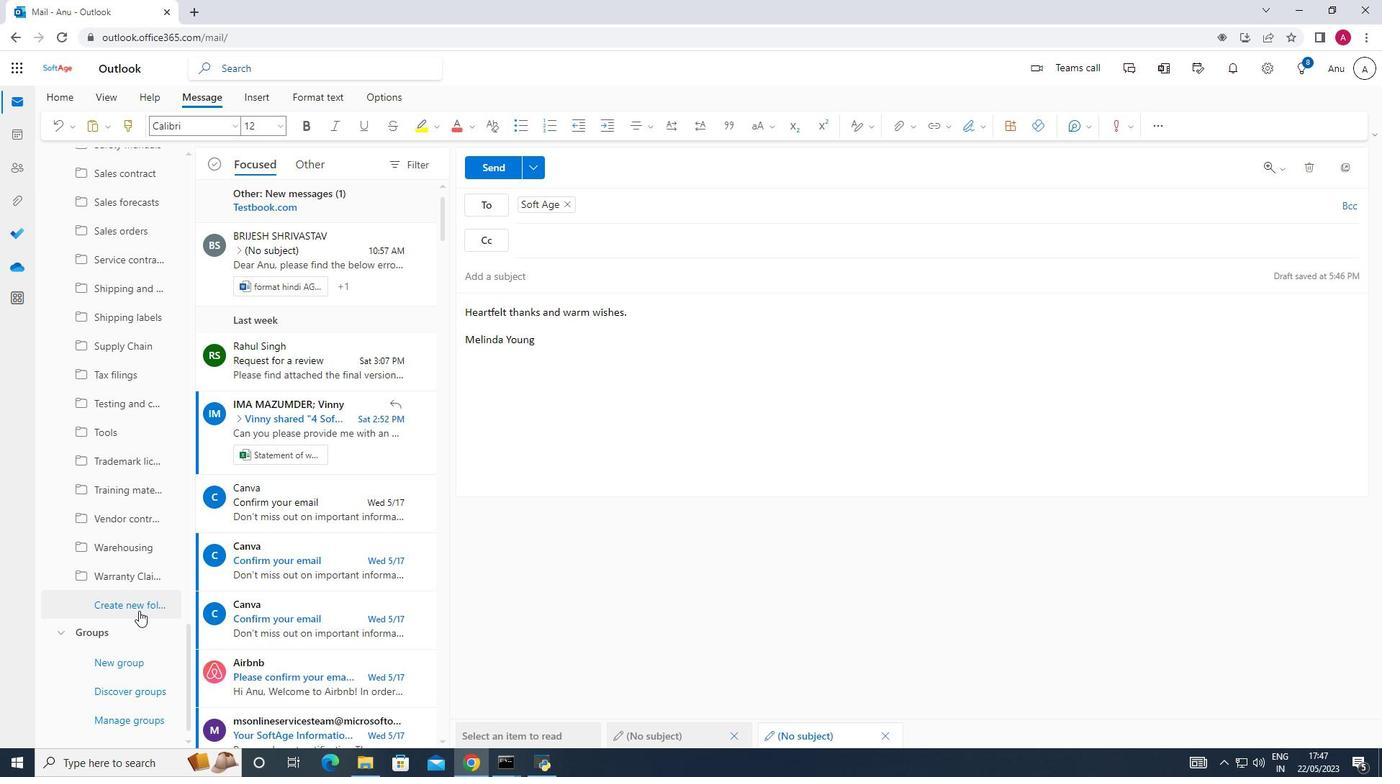 
Action: Mouse pressed left at (141, 605)
Screenshot: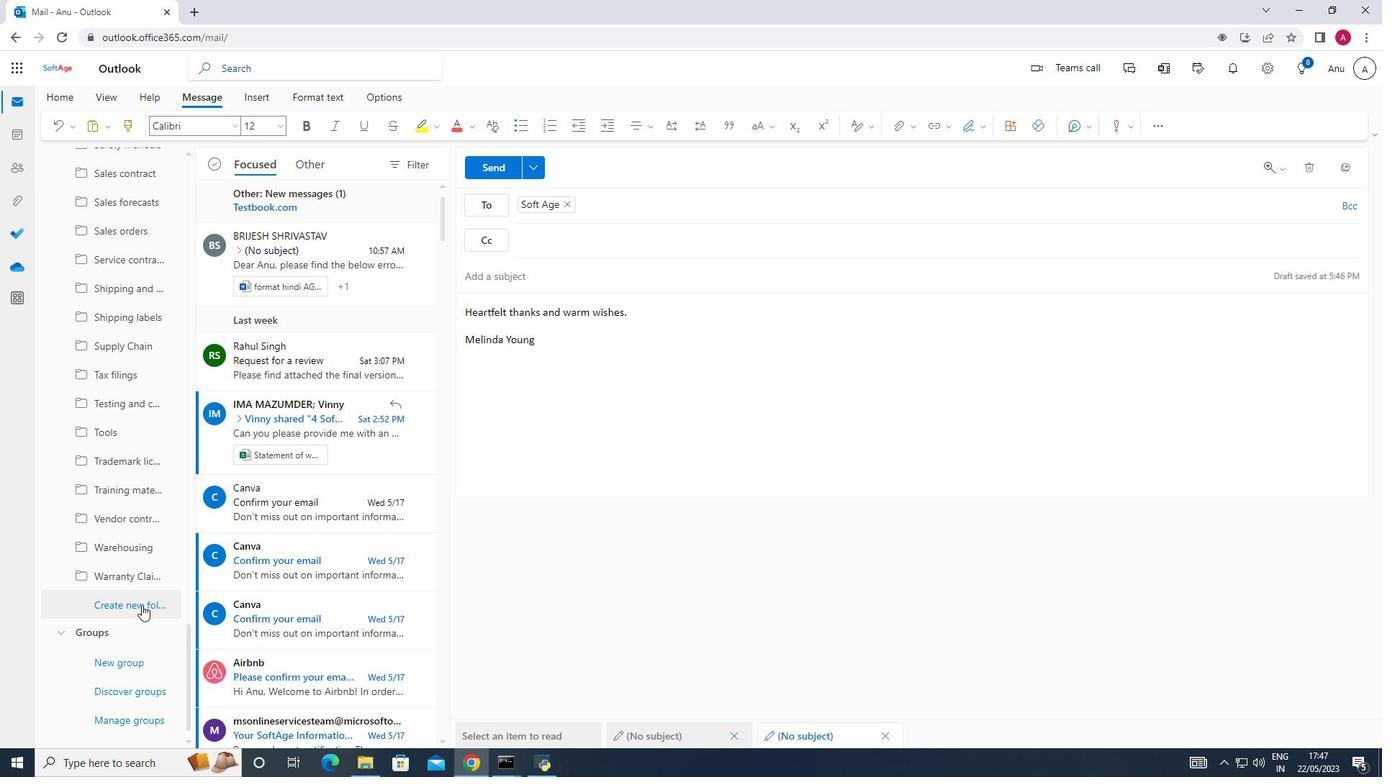 
Action: Mouse moved to (99, 601)
Screenshot: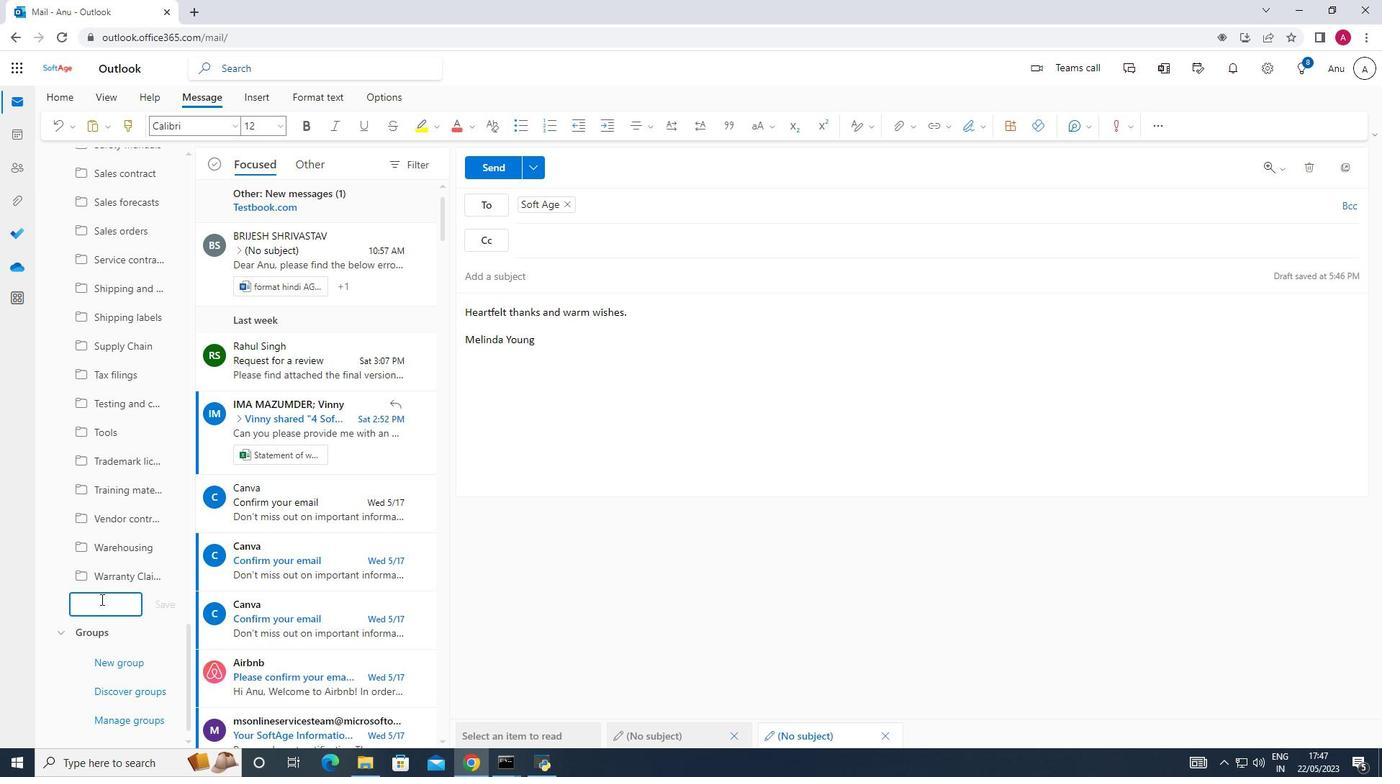 
Action: Mouse pressed left at (99, 601)
Screenshot: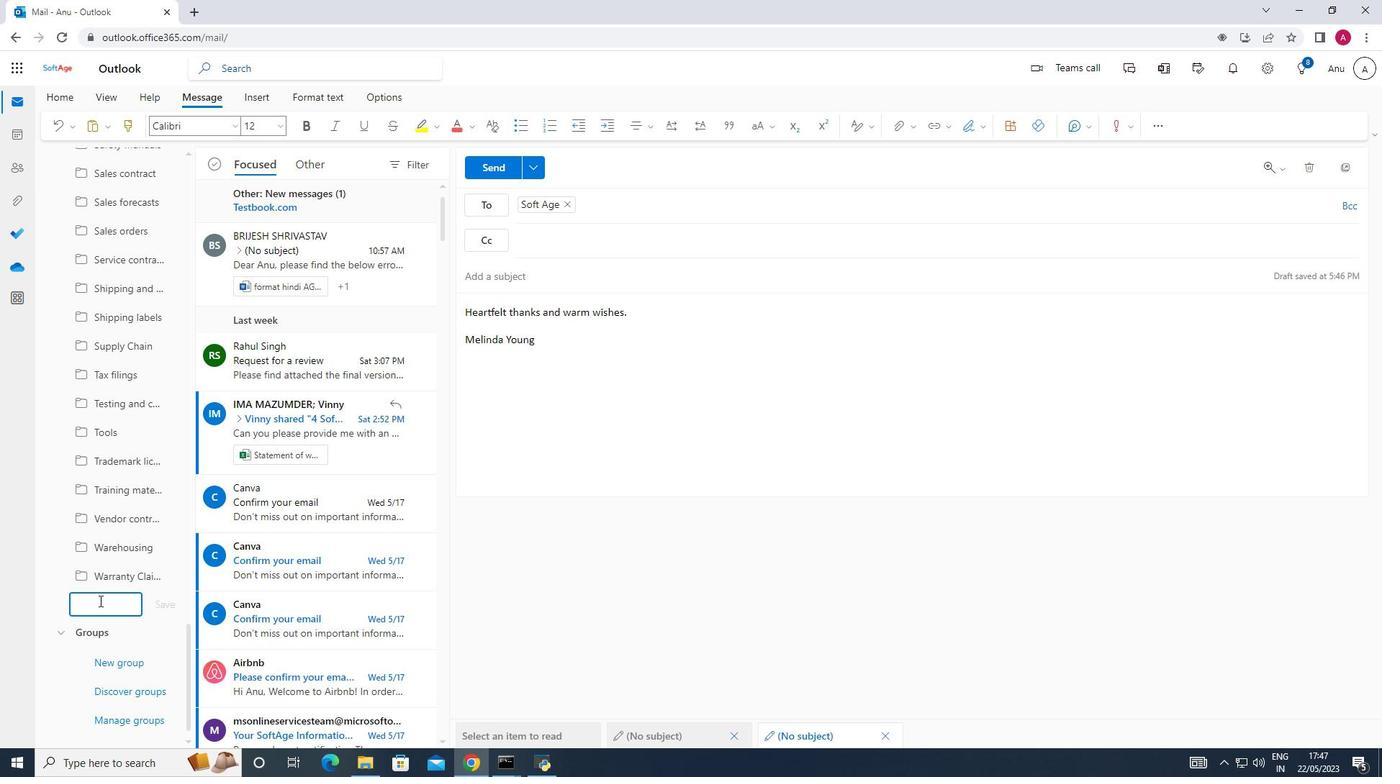 
Action: Mouse moved to (104, 611)
Screenshot: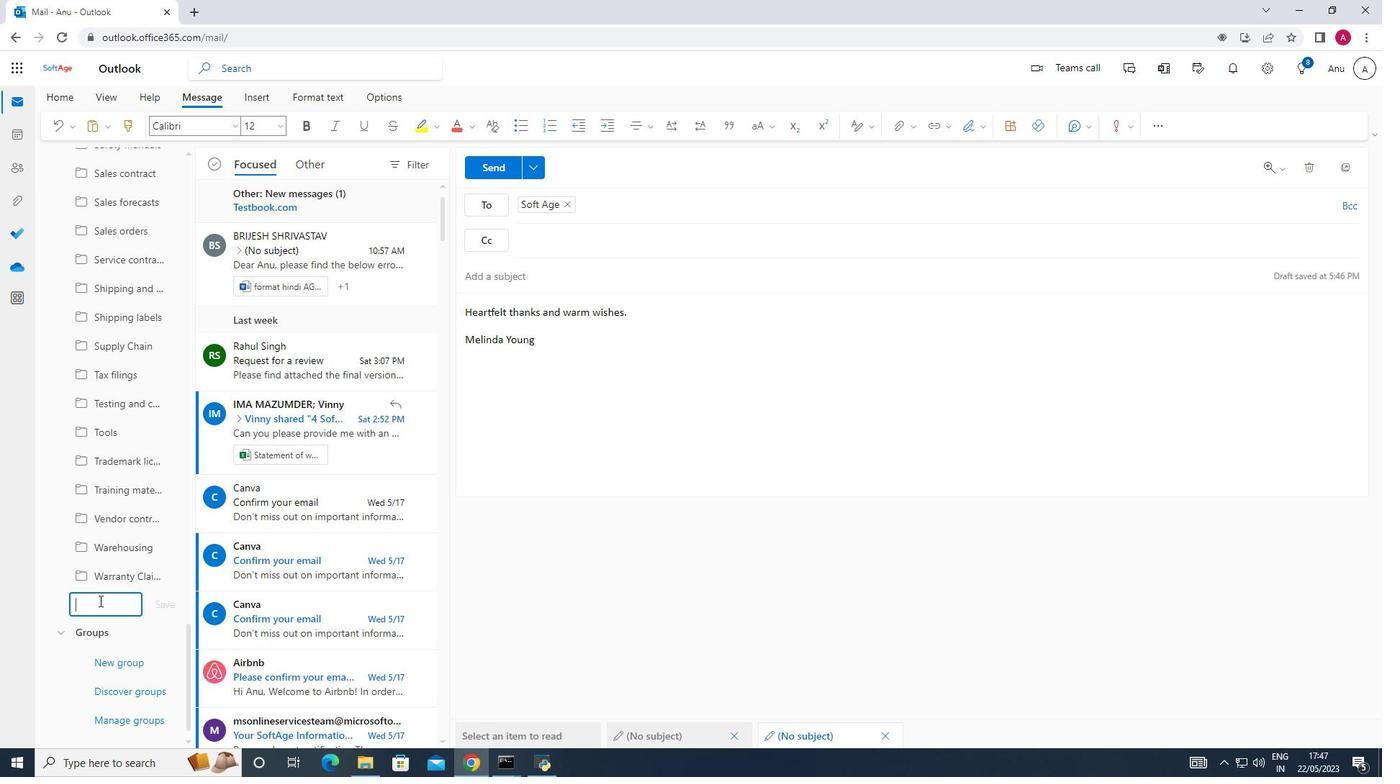 
Action: Key pressed <Key.shift_r>Life<Key.space>insurance
Screenshot: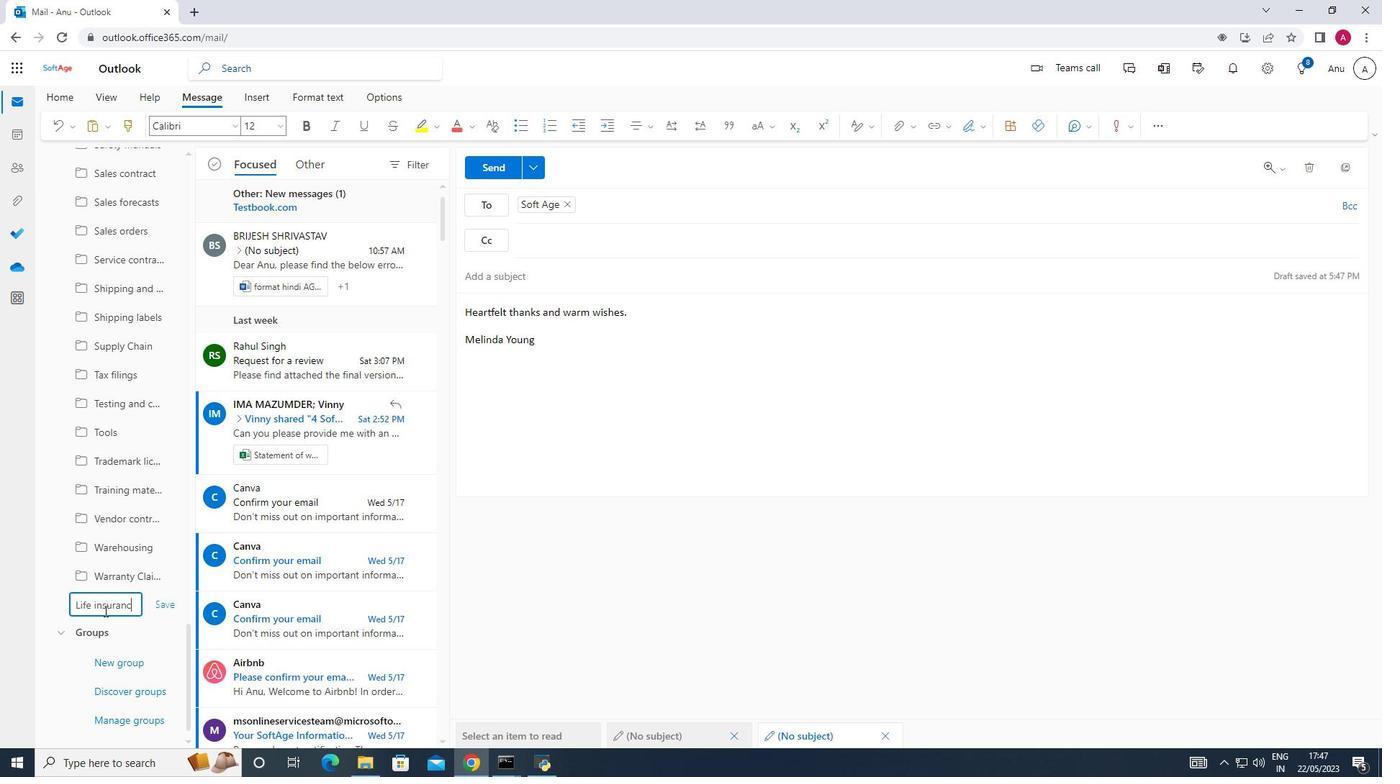
Action: Mouse moved to (170, 609)
Screenshot: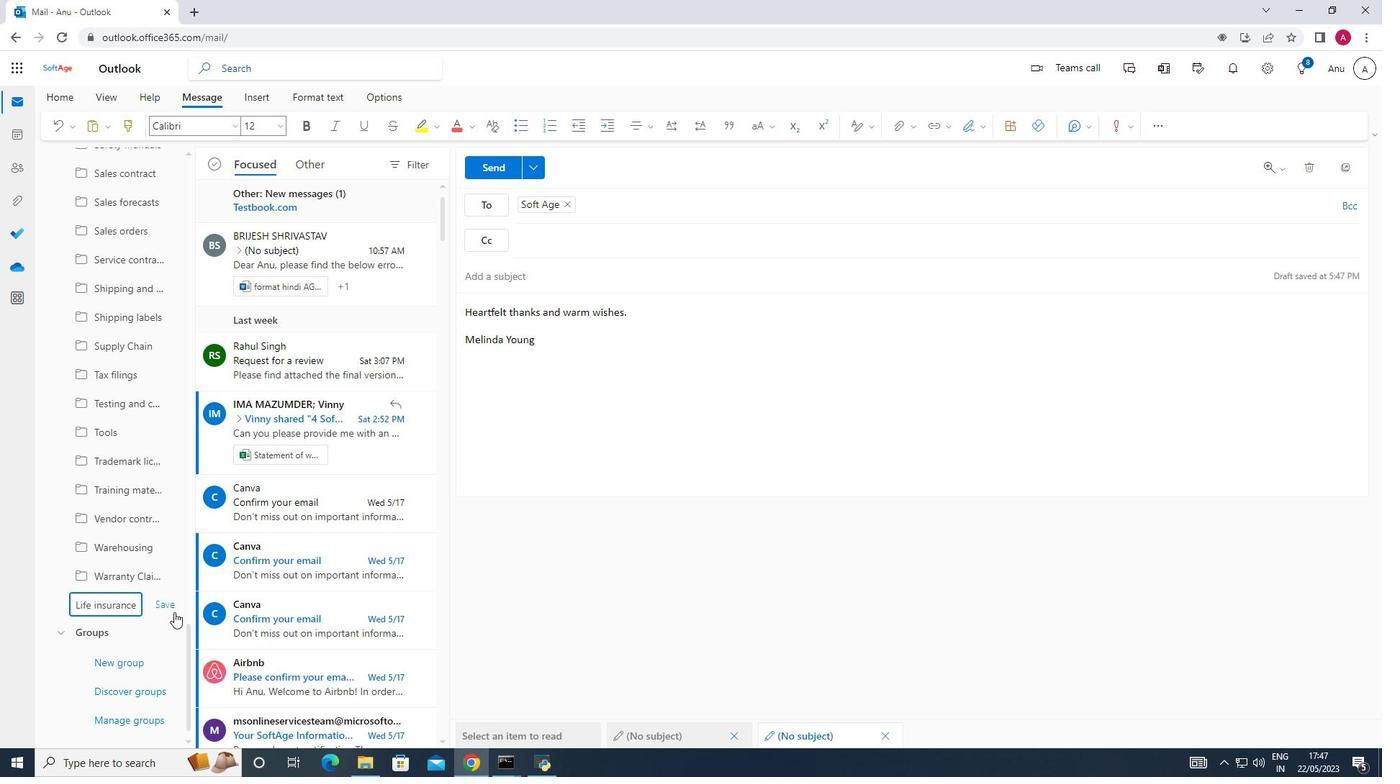 
Action: Mouse pressed left at (170, 609)
Screenshot: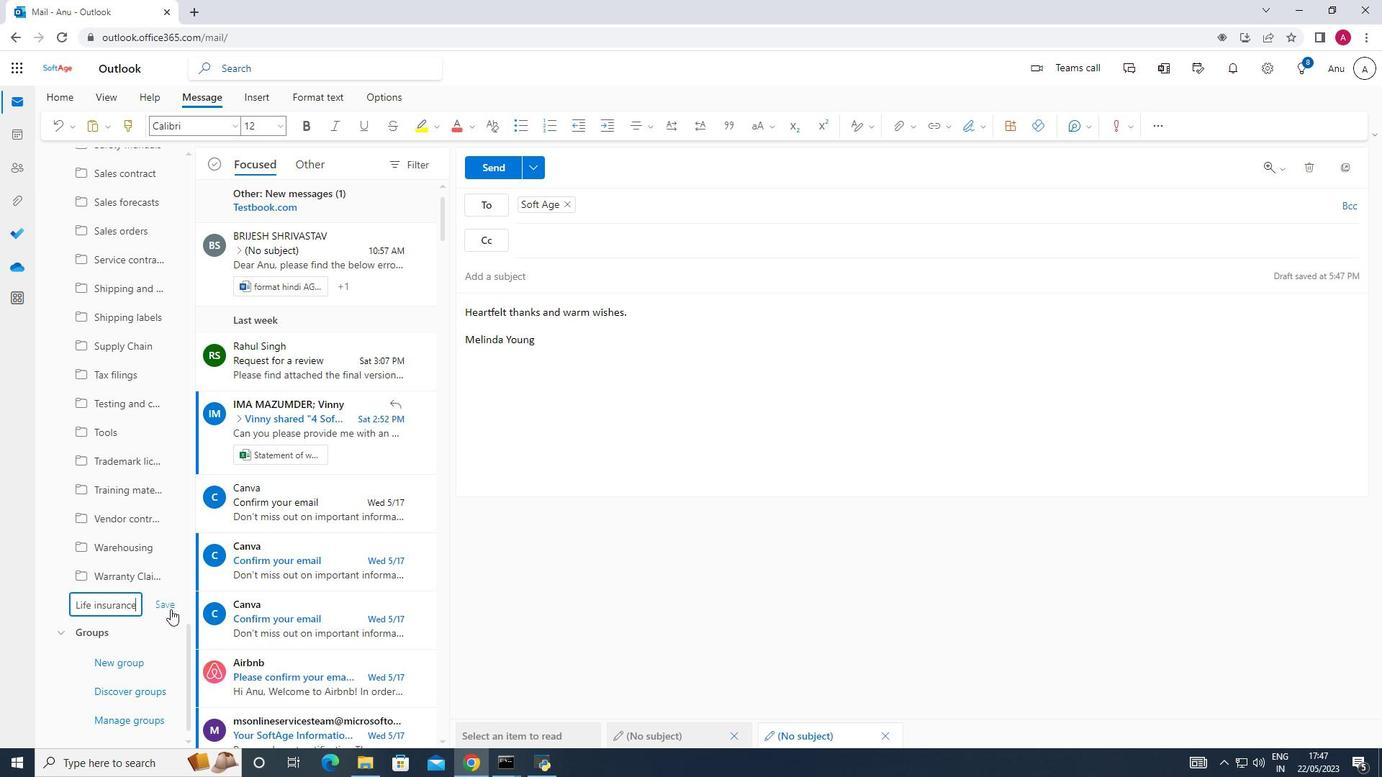 
Action: Mouse moved to (508, 366)
Screenshot: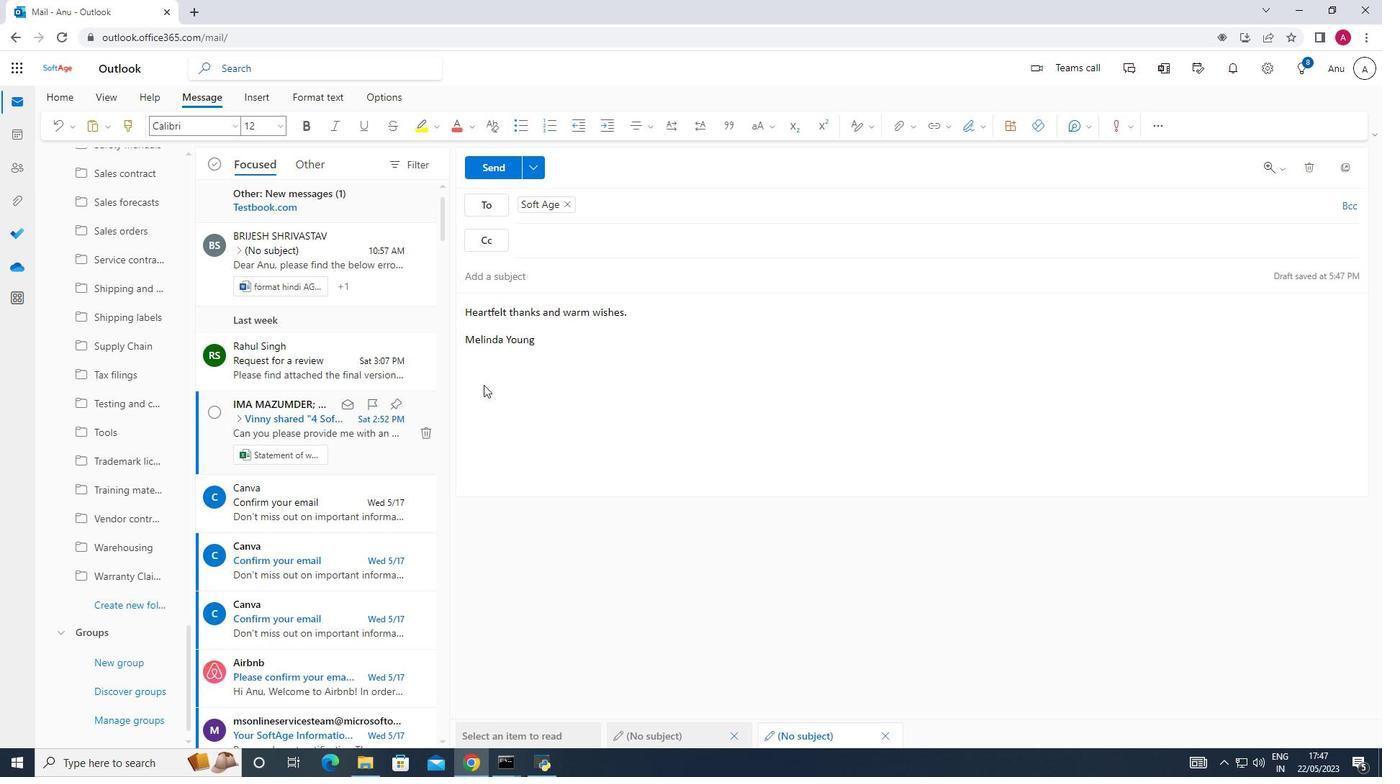 
Action: Mouse scrolled (508, 367) with delta (0, 0)
Screenshot: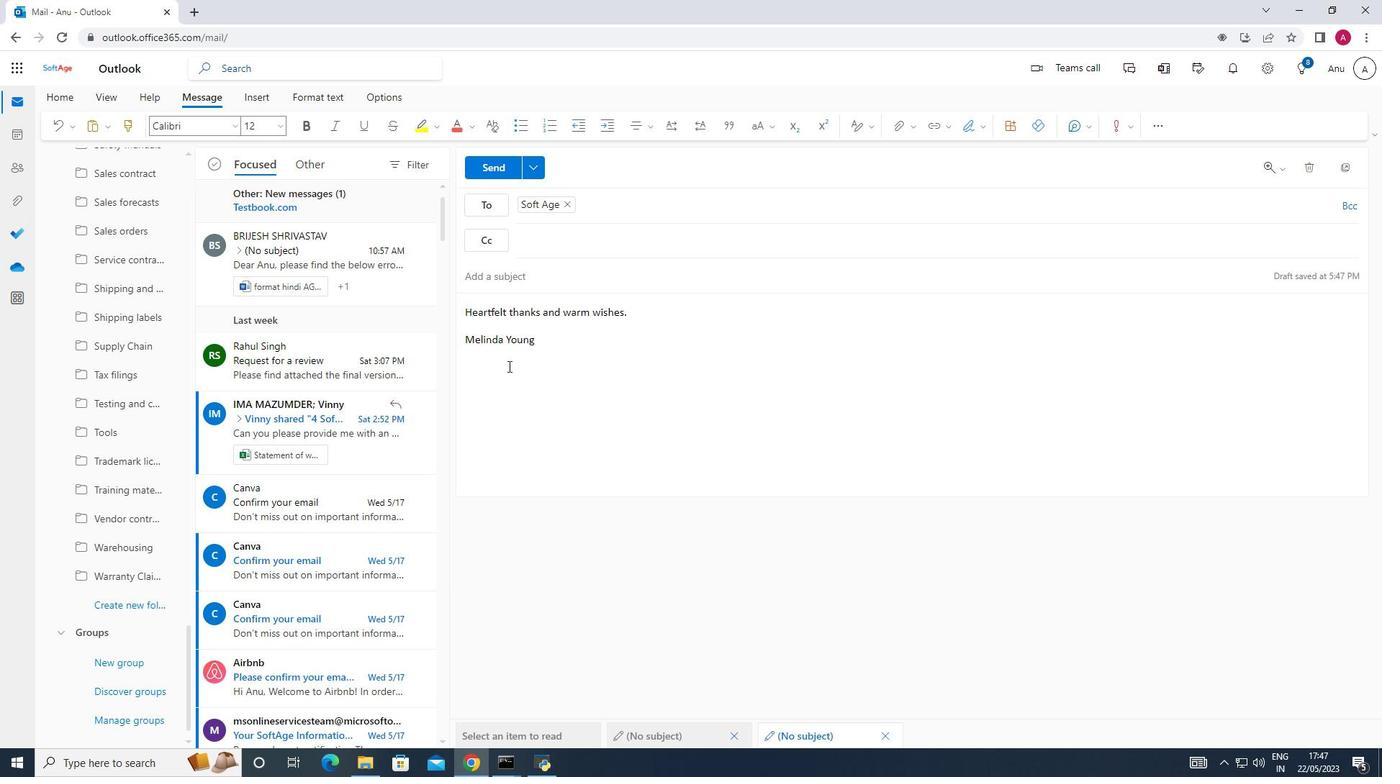 
Action: Mouse scrolled (508, 367) with delta (0, 0)
Screenshot: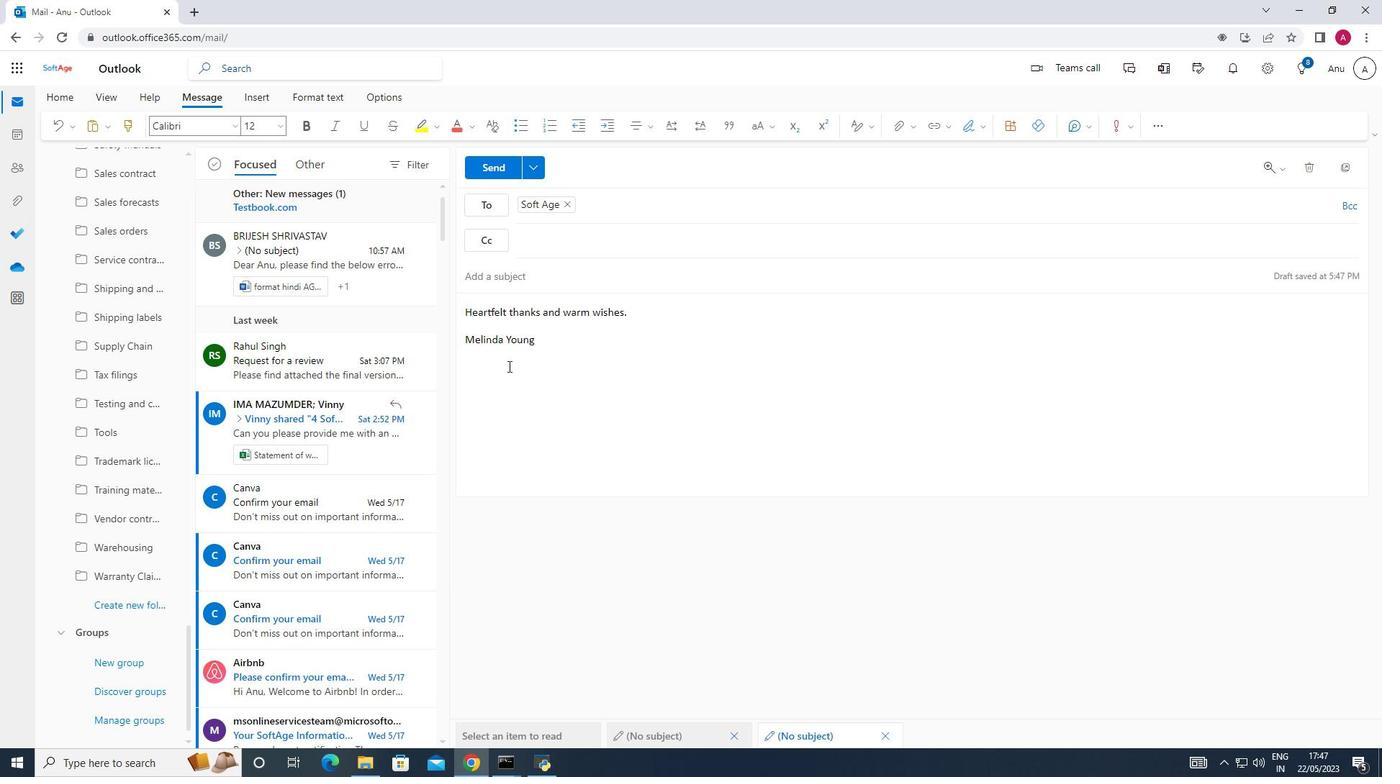 
Action: Mouse scrolled (508, 367) with delta (0, 0)
Screenshot: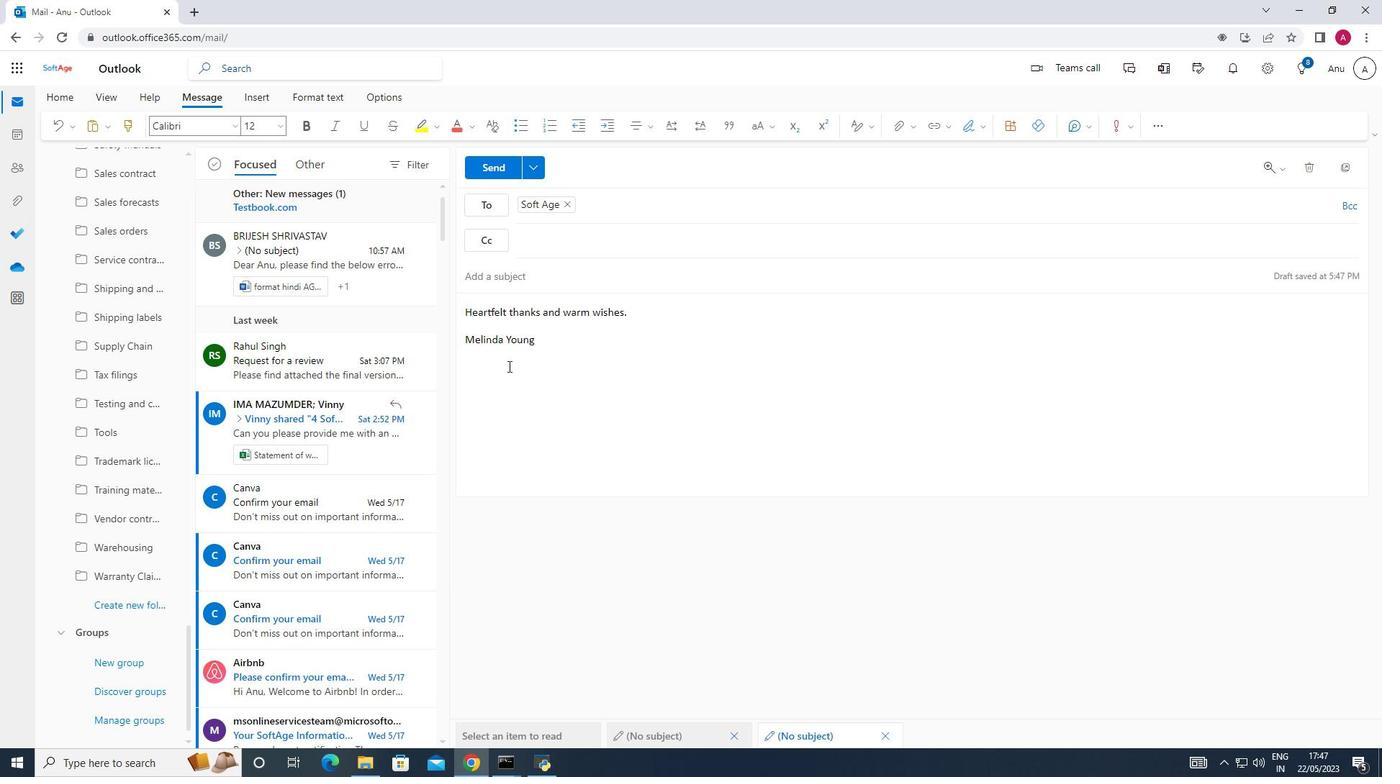 
Action: Mouse moved to (513, 157)
Screenshot: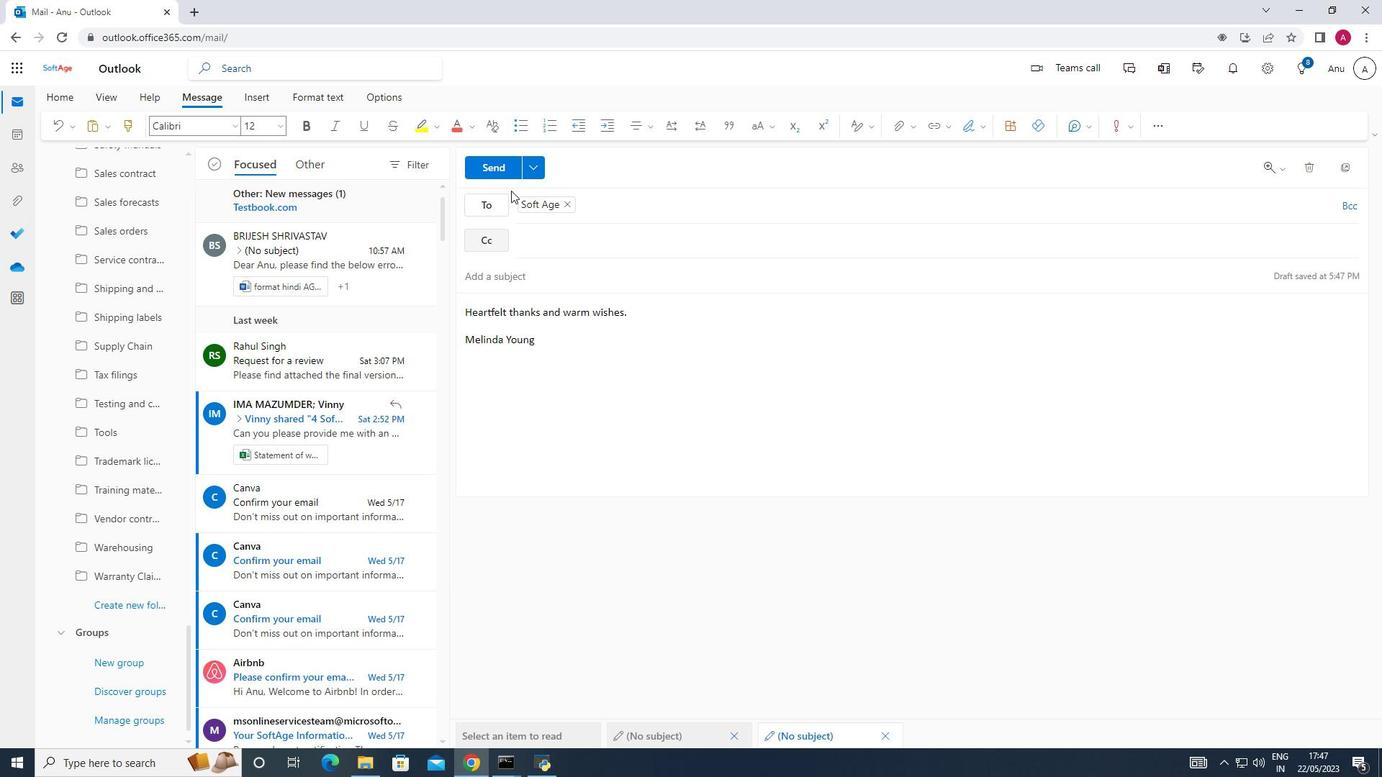 
Action: Mouse pressed left at (513, 157)
Screenshot: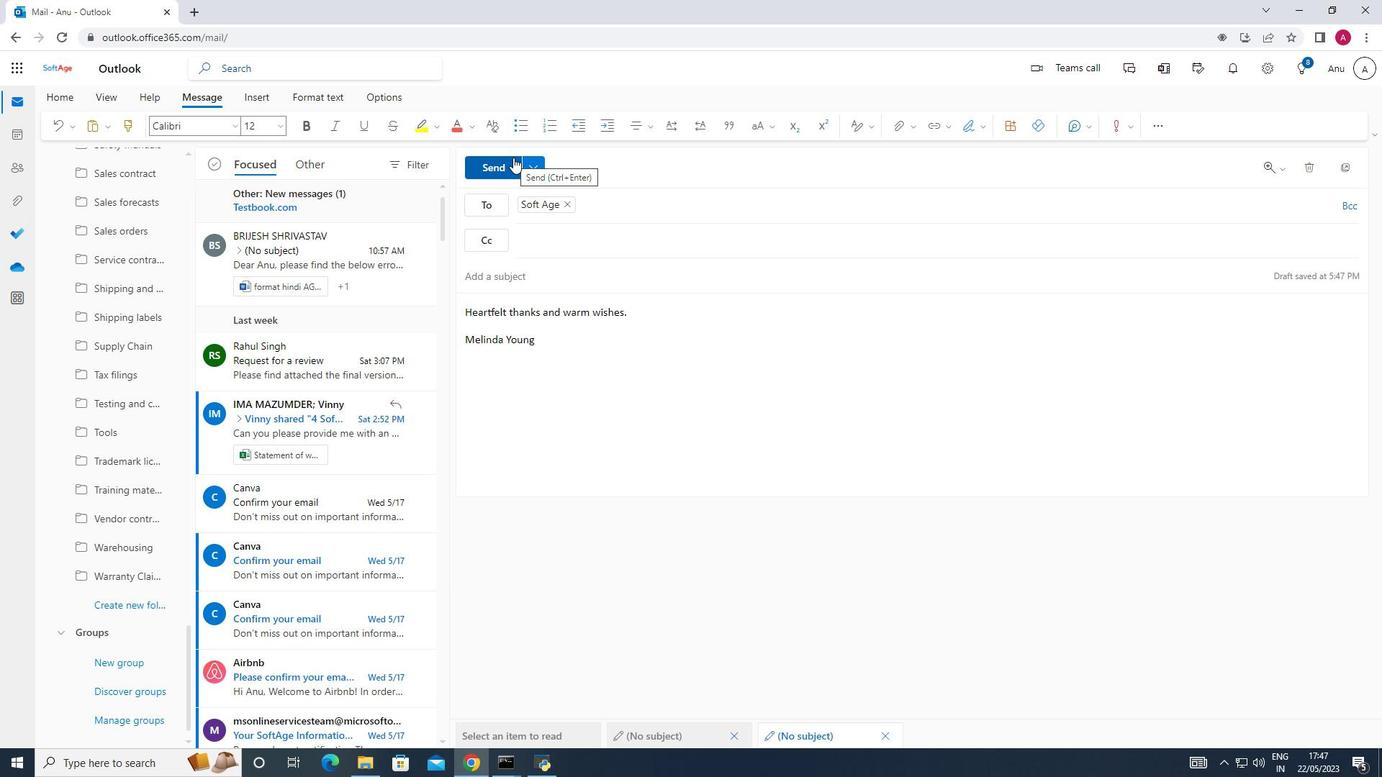 
Action: Mouse moved to (684, 440)
Screenshot: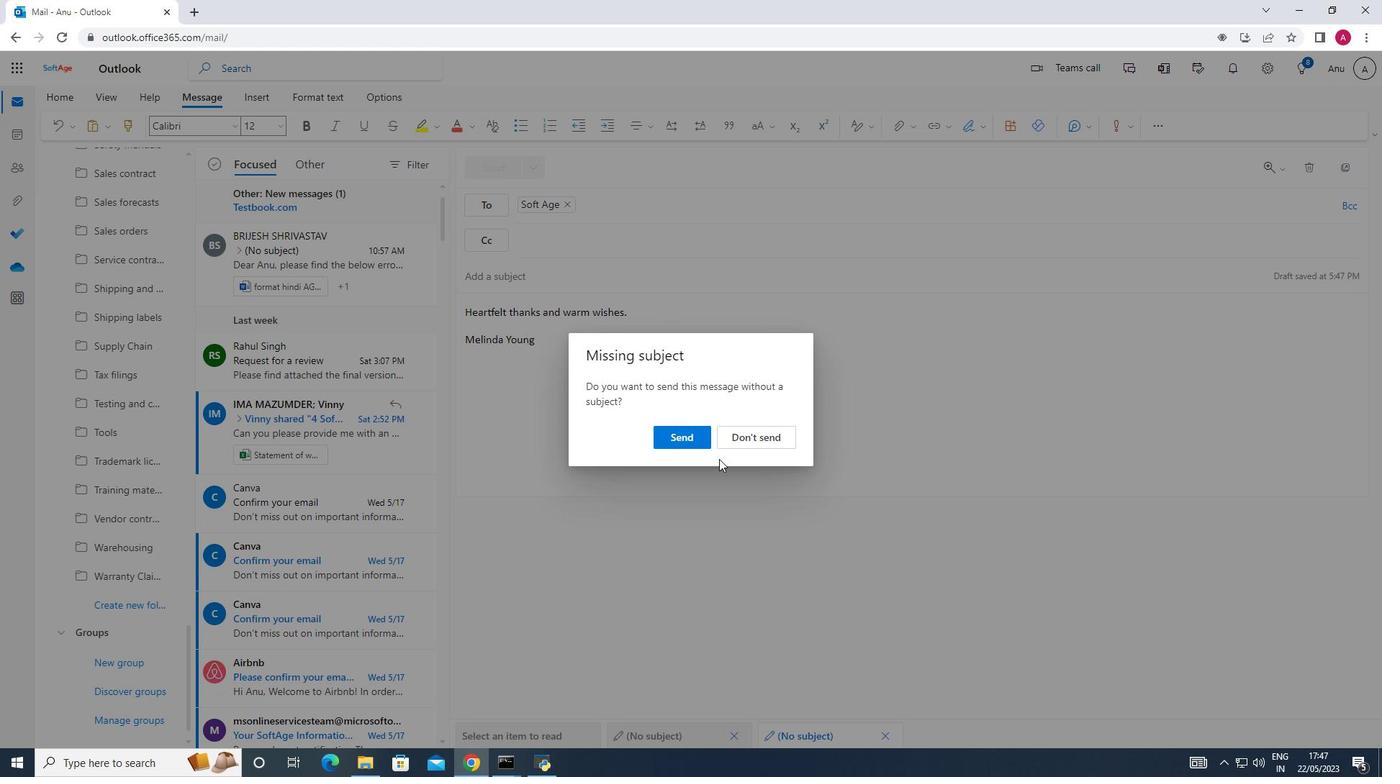 
Action: Mouse pressed left at (684, 440)
Screenshot: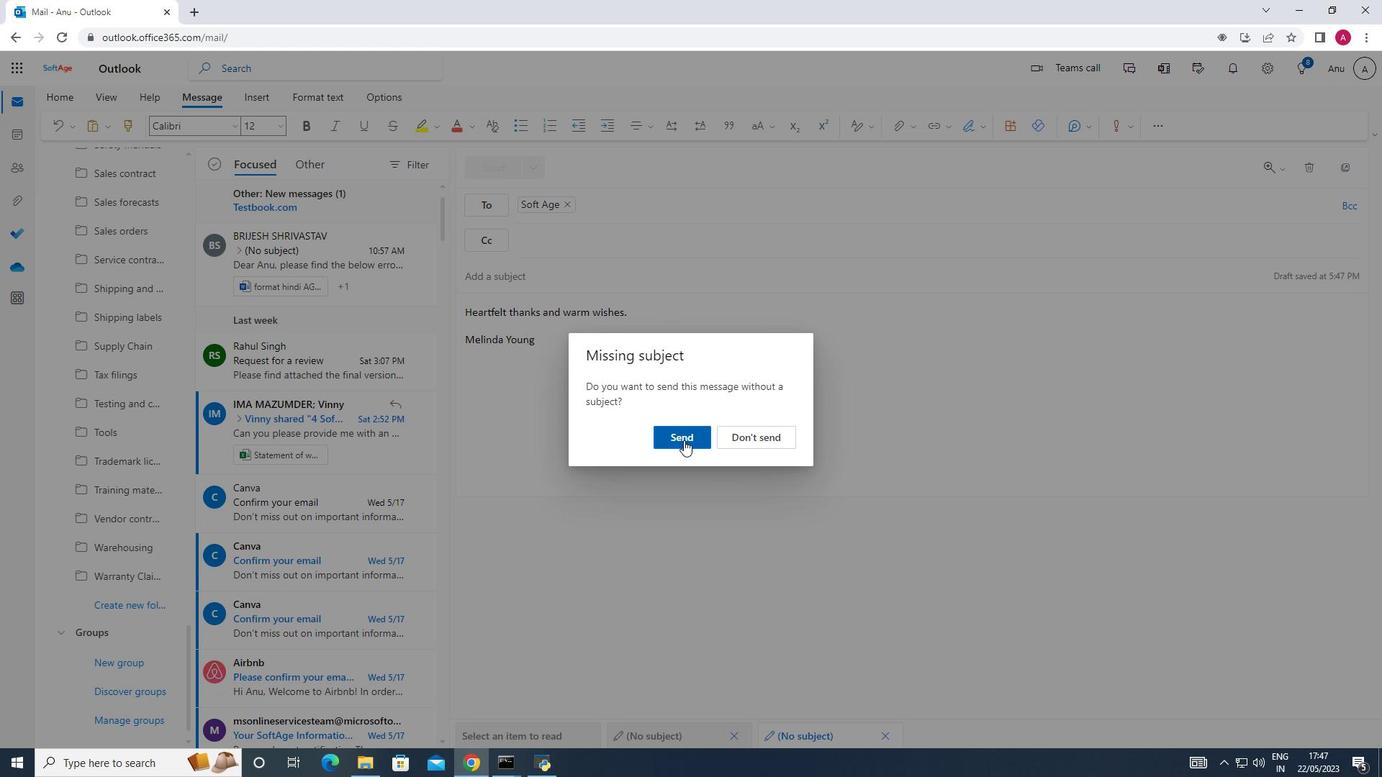 
Action: Mouse moved to (397, 362)
Screenshot: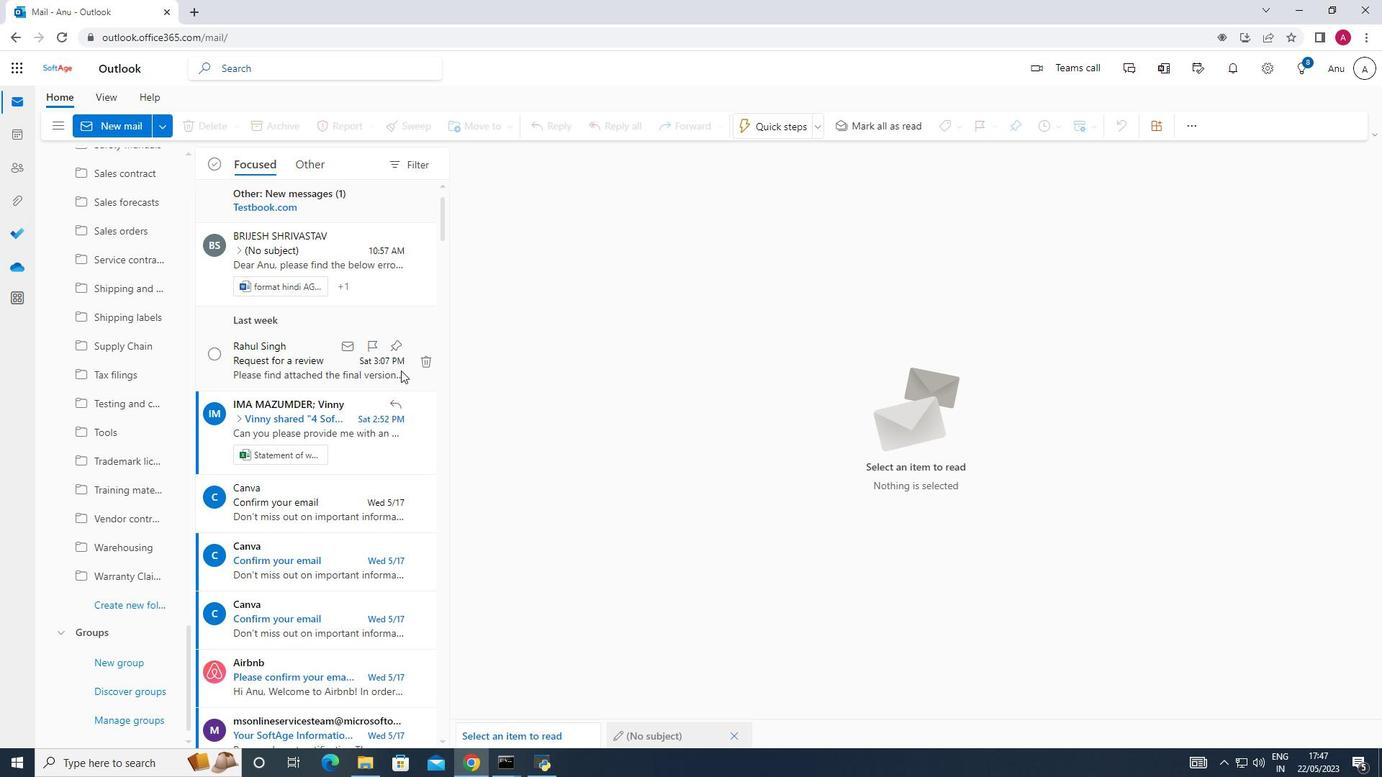 
Action: Mouse scrolled (397, 362) with delta (0, 0)
Screenshot: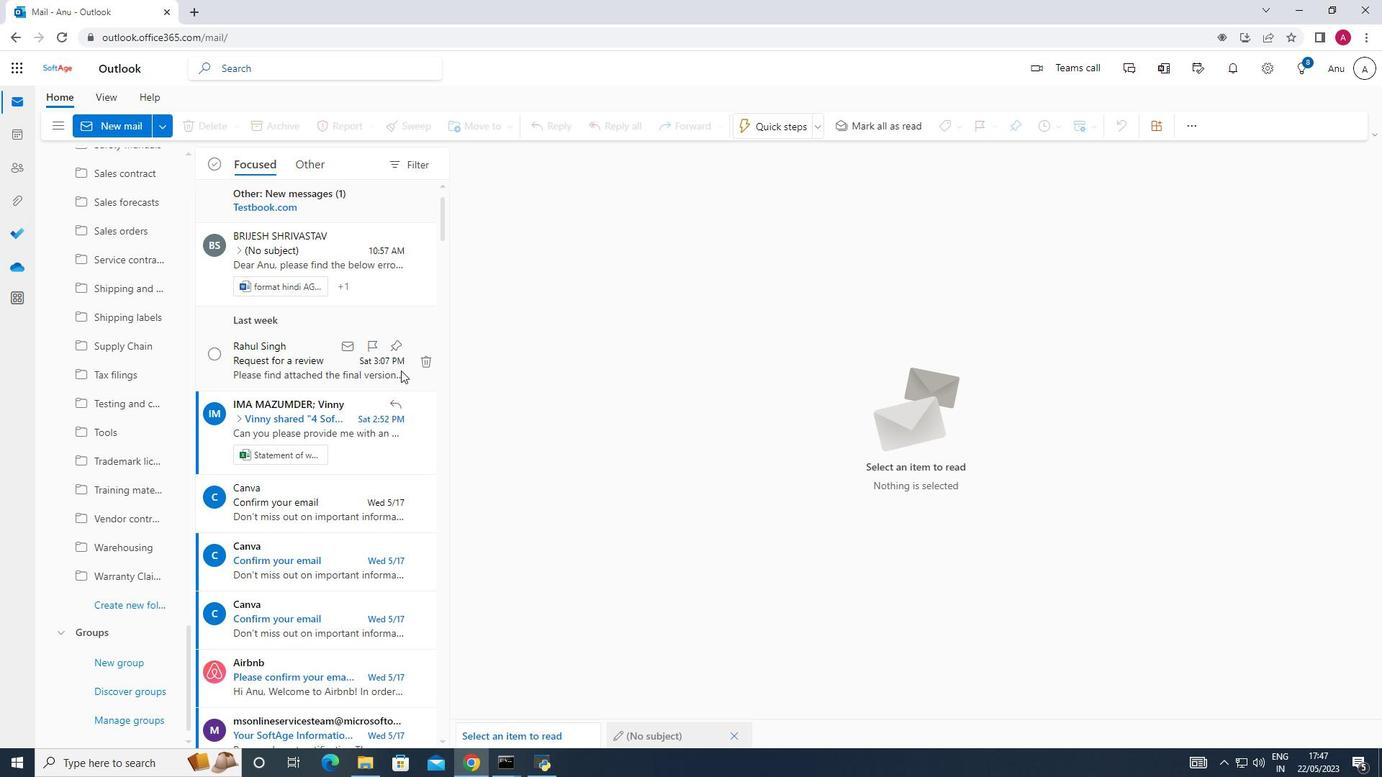 
Action: Mouse scrolled (397, 362) with delta (0, 0)
Screenshot: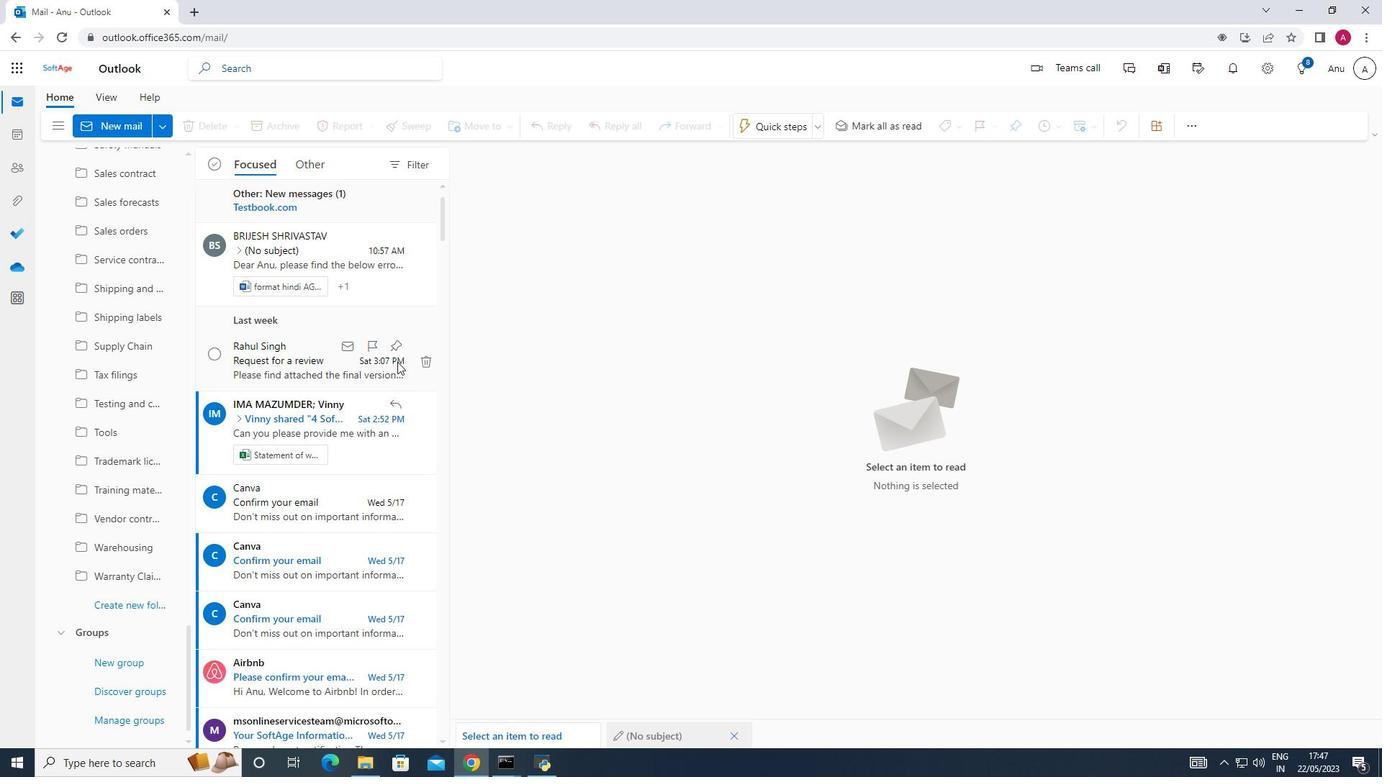 
Action: Mouse moved to (397, 354)
Screenshot: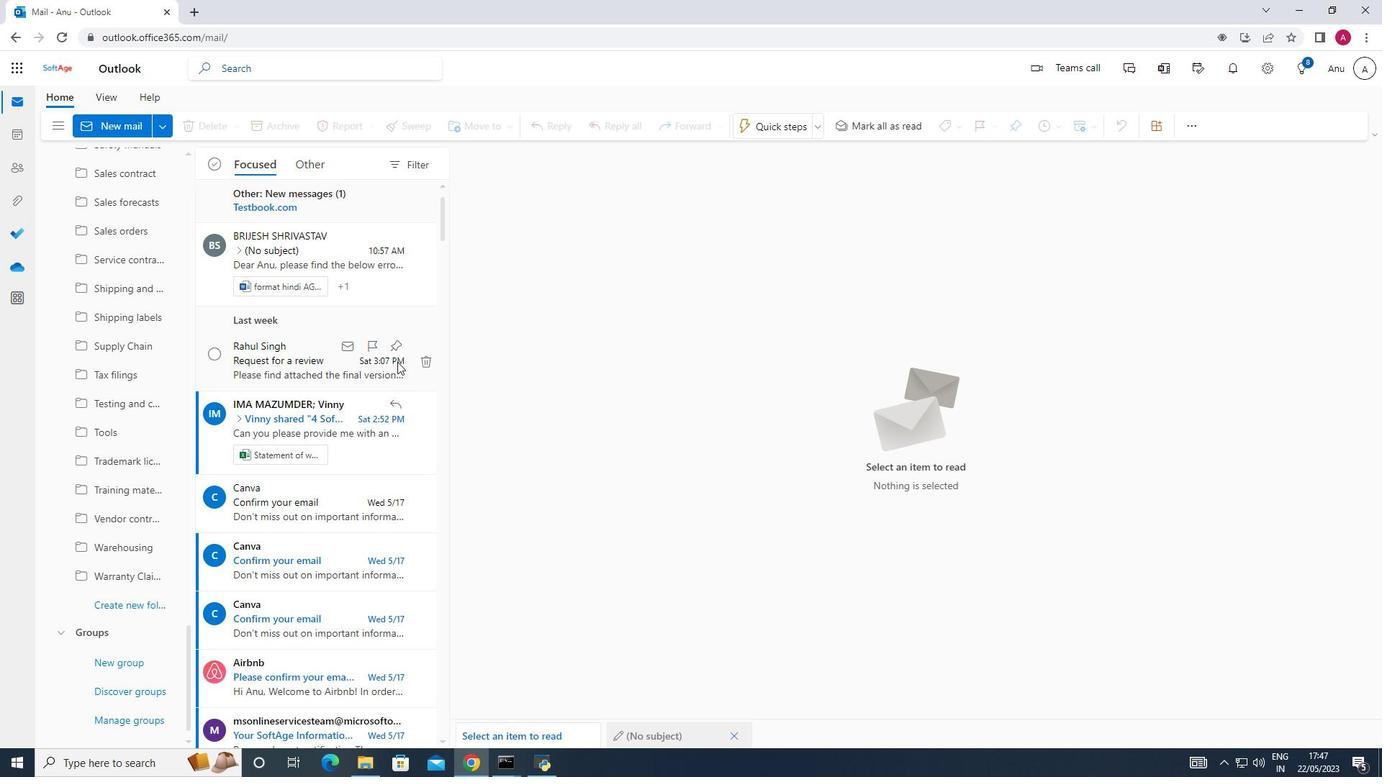 
Action: Mouse scrolled (397, 355) with delta (0, 0)
Screenshot: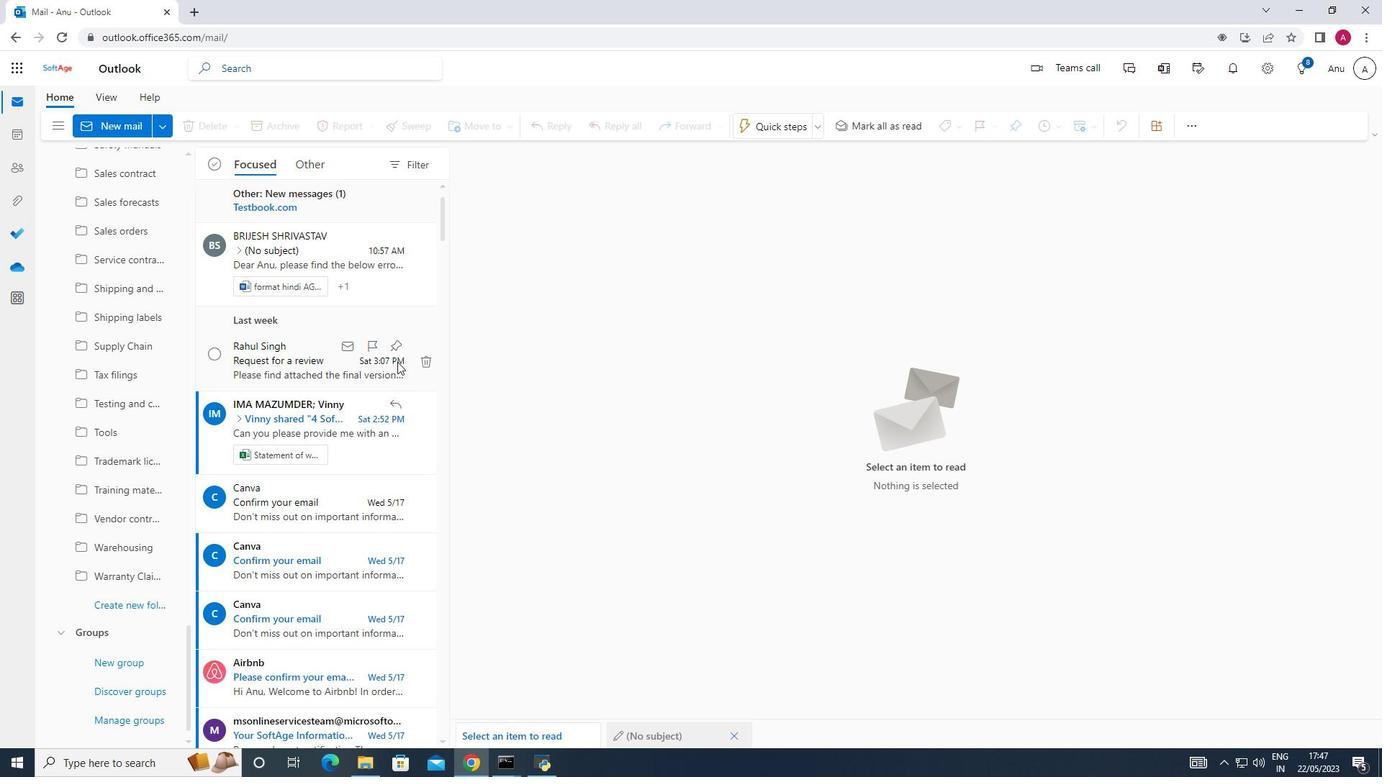 
Action: Mouse moved to (312, 164)
Screenshot: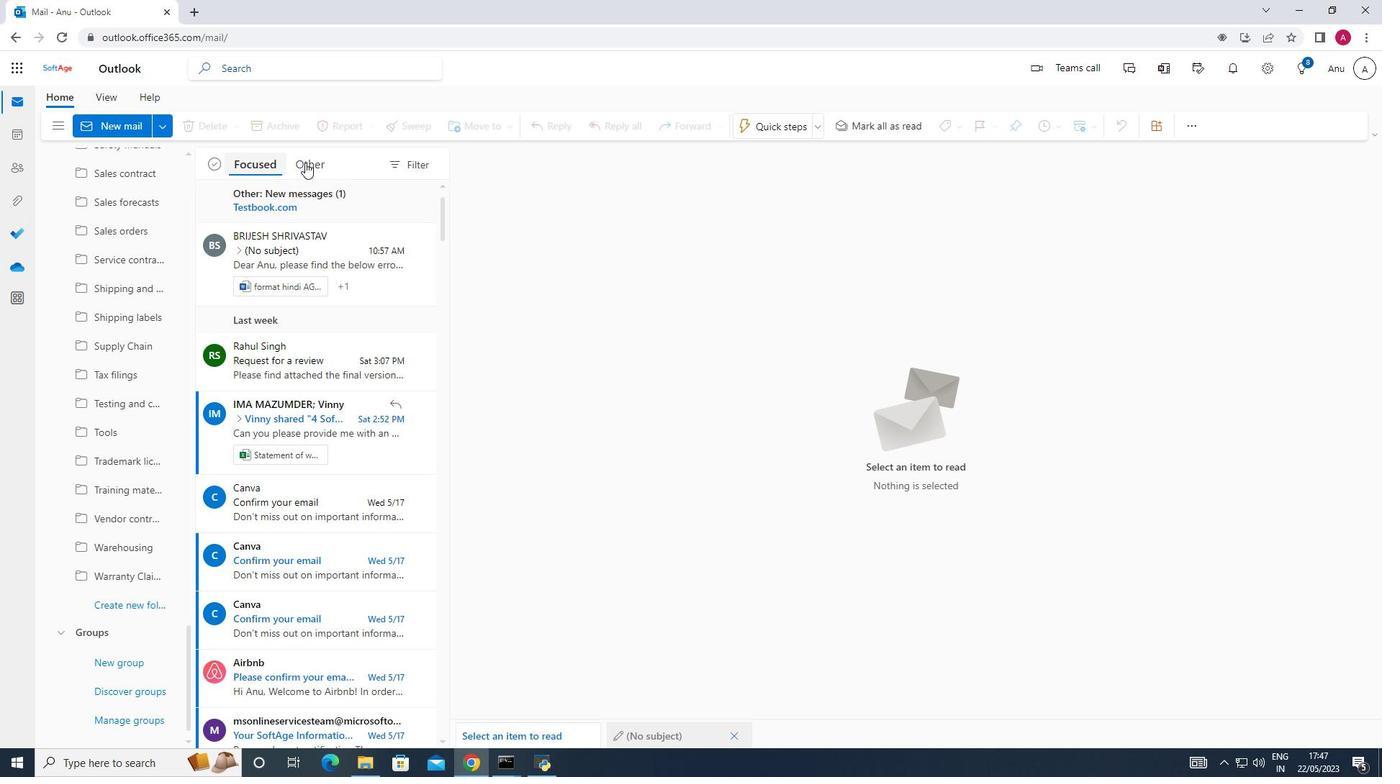 
Action: Mouse pressed left at (312, 164)
Screenshot: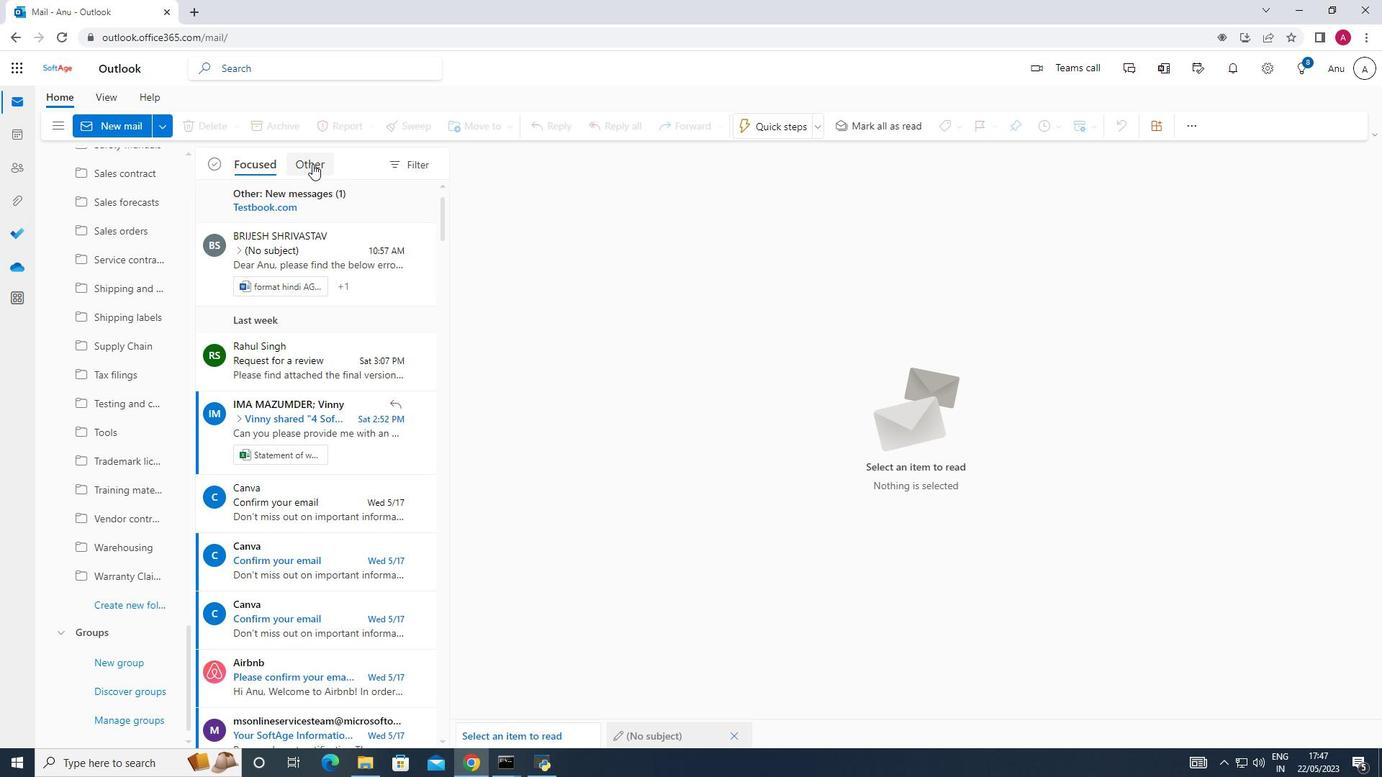 
Action: Mouse moved to (272, 162)
Screenshot: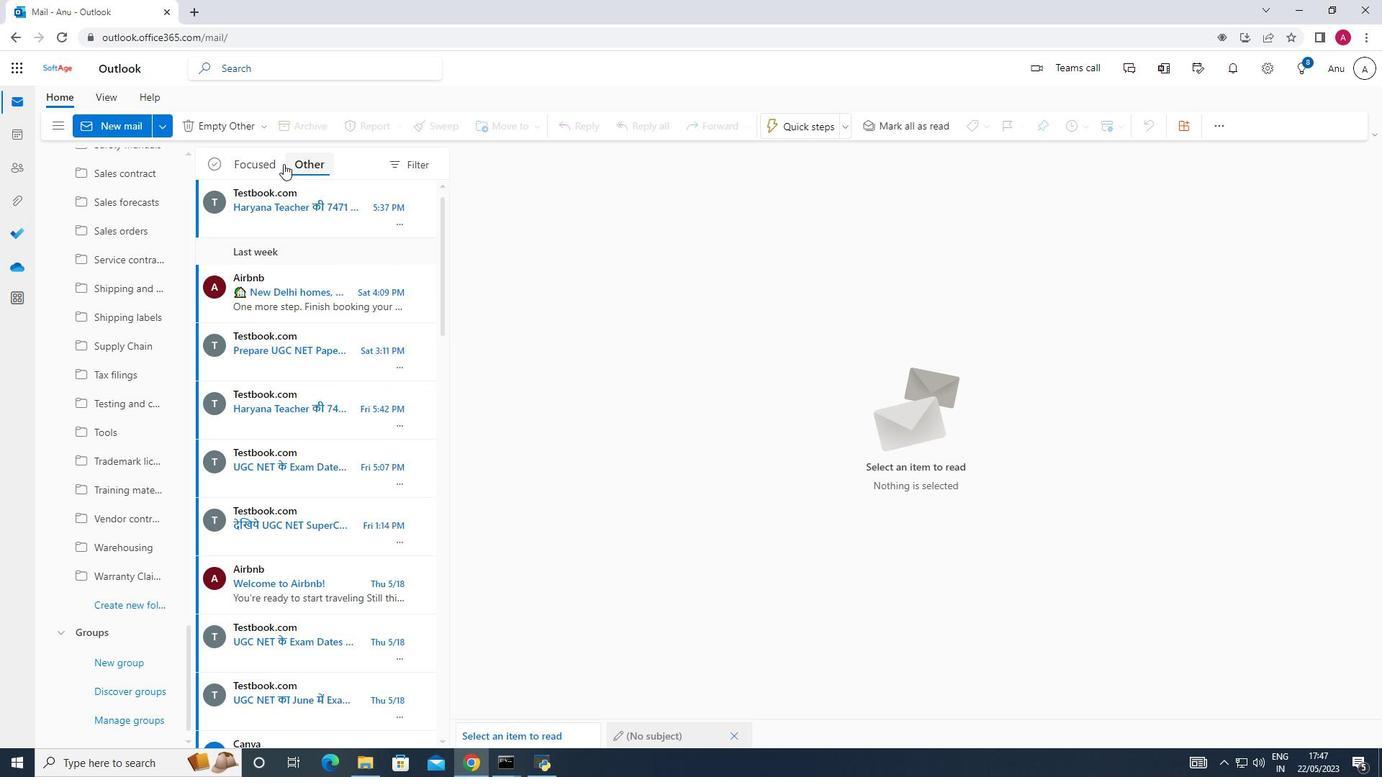 
Action: Mouse pressed left at (272, 162)
Screenshot: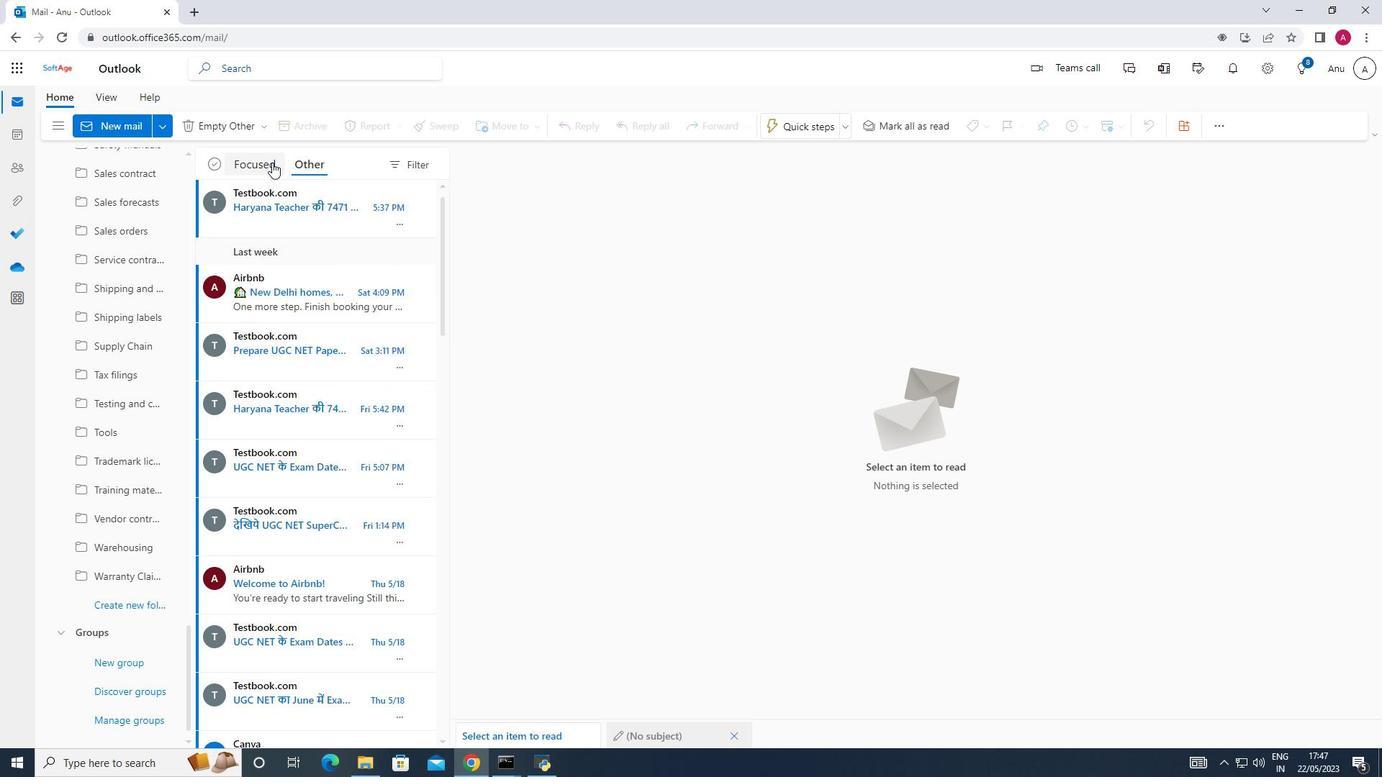 
Action: Mouse pressed left at (272, 162)
Screenshot: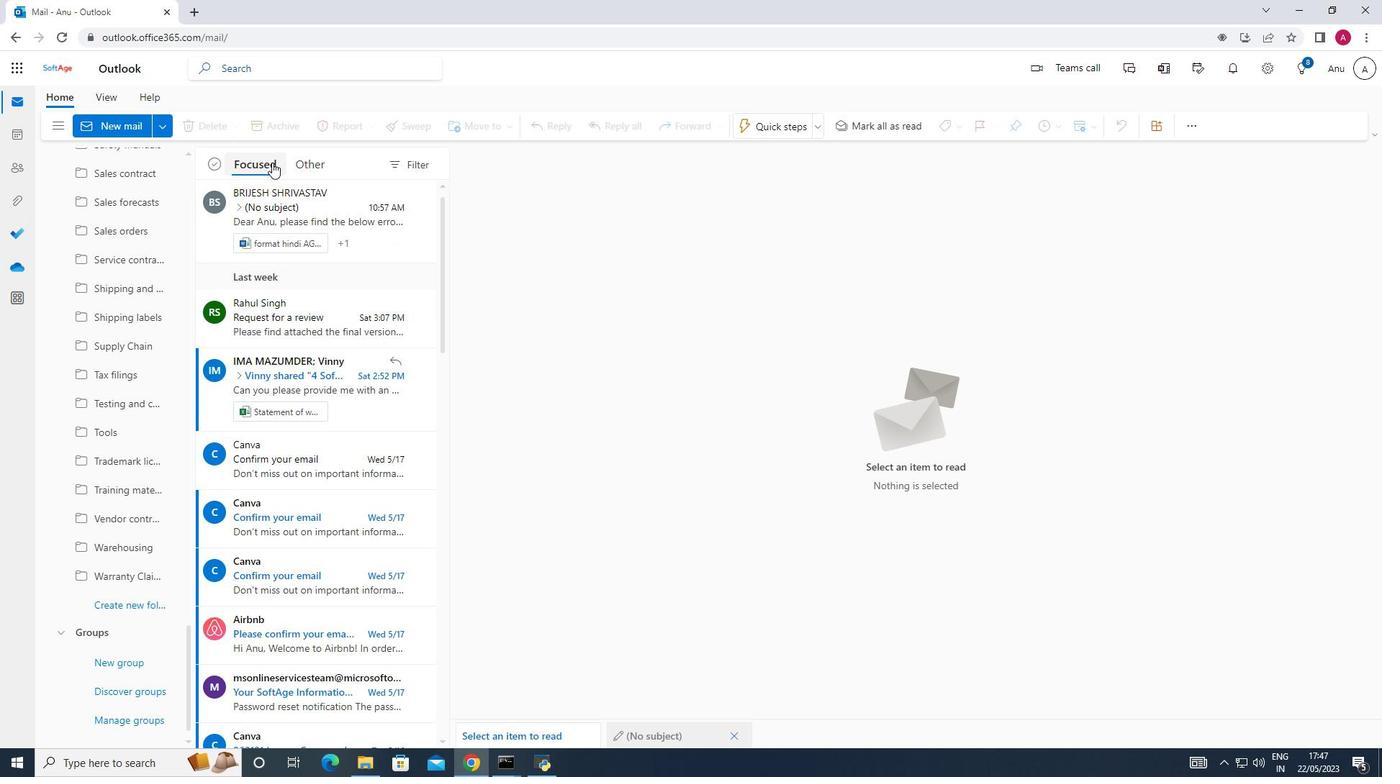
Action: Mouse moved to (293, 167)
Screenshot: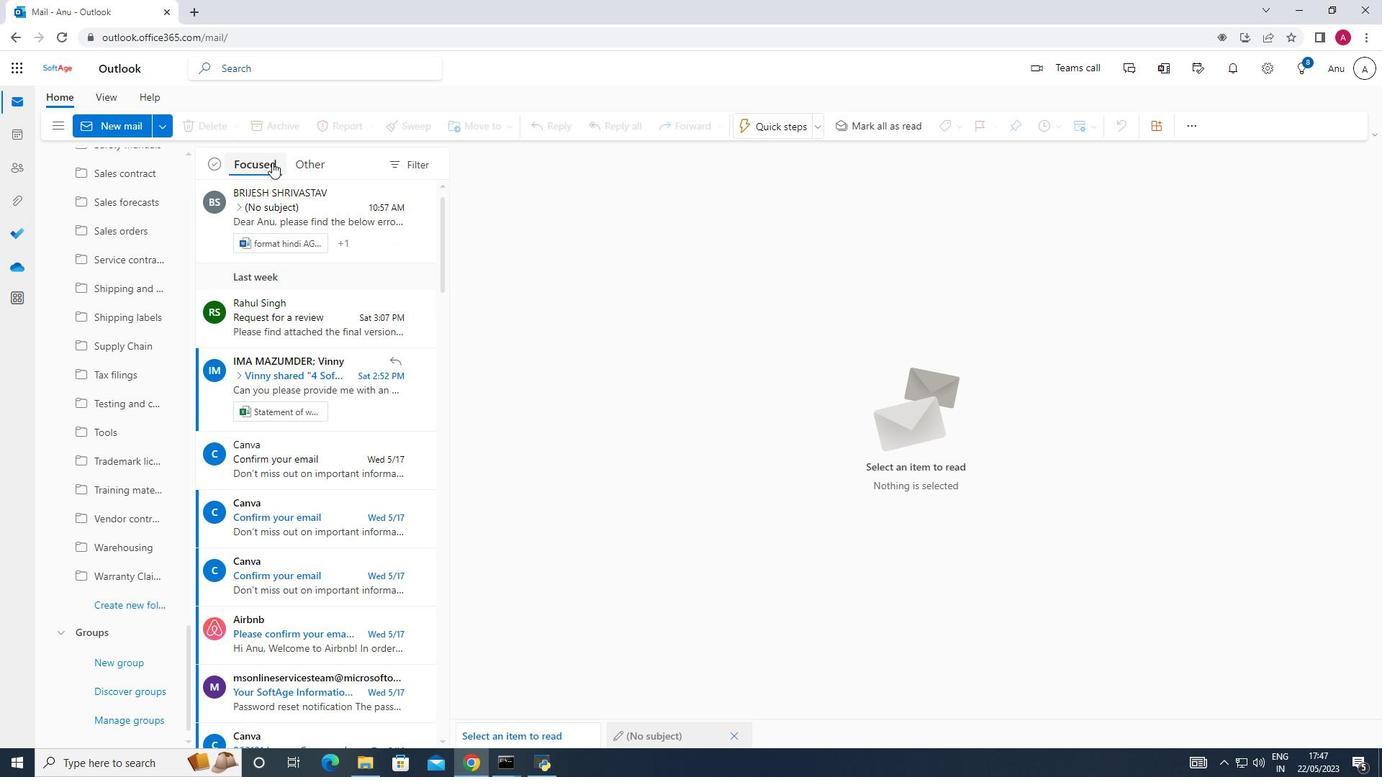
